 Task: Send an email with the signature Danielle Scott with the subject Thank you for a cover letter and the message I noticed that there were some discrepancies in the financial statement. Could you please clarify these for me? from softage.10@softage.net to softage.3@softage.net and softage.4@softage.net
Action: Mouse moved to (123, 112)
Screenshot: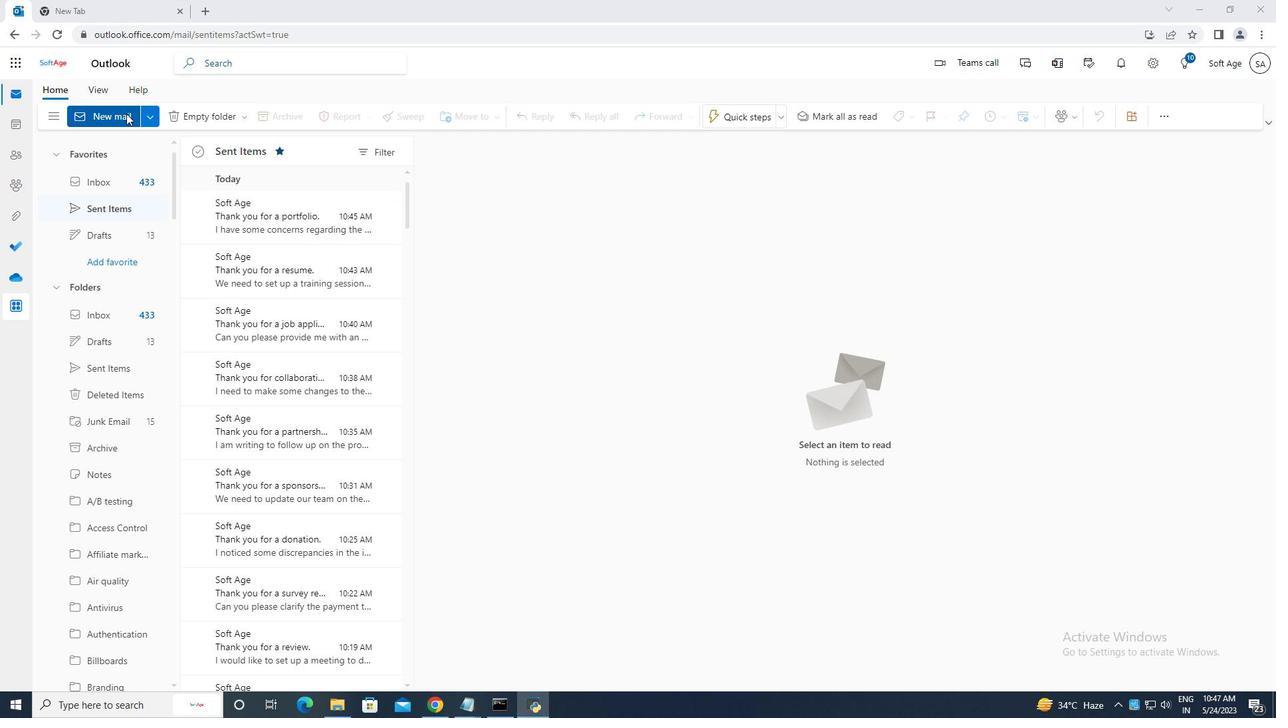 
Action: Mouse pressed left at (123, 112)
Screenshot: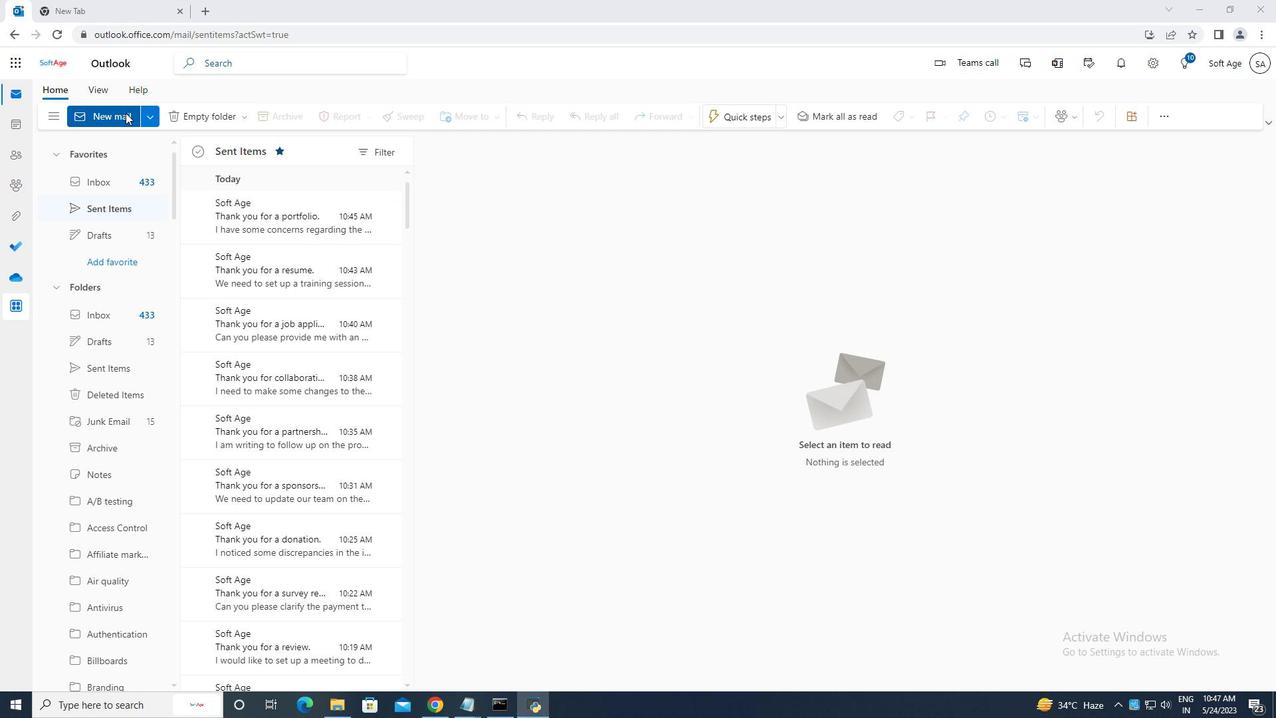 
Action: Mouse moved to (851, 119)
Screenshot: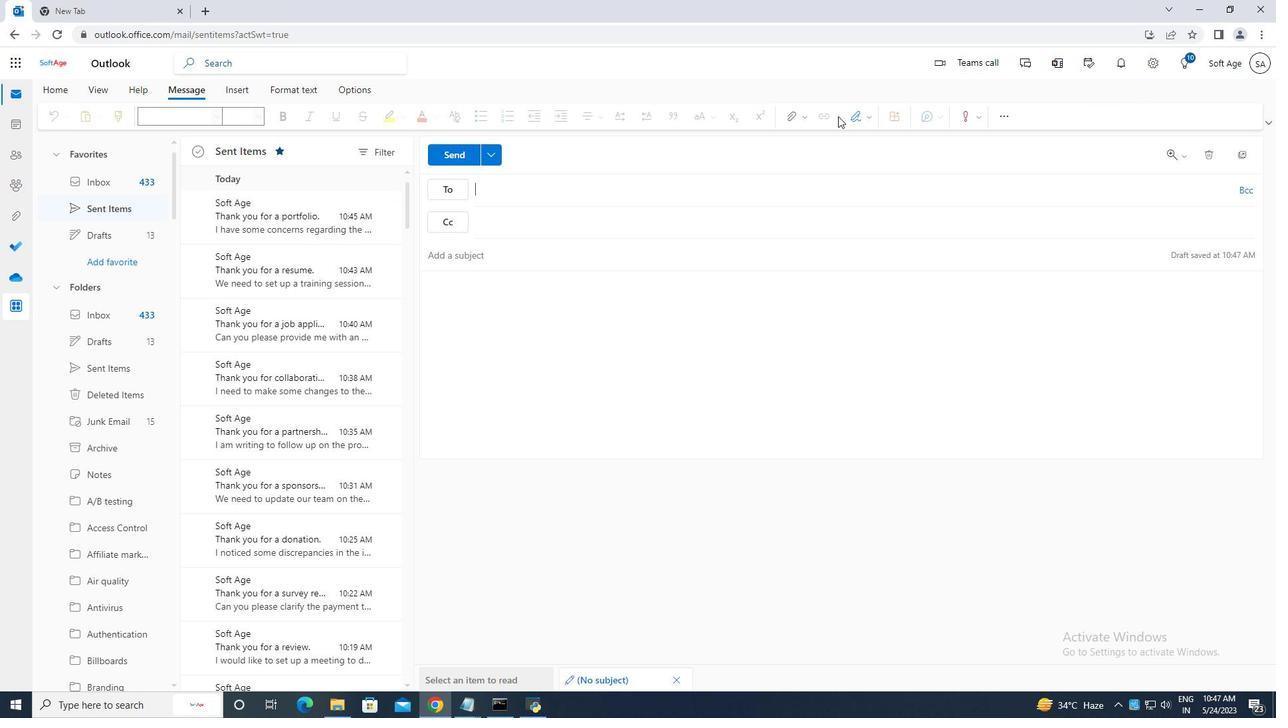
Action: Mouse pressed left at (851, 119)
Screenshot: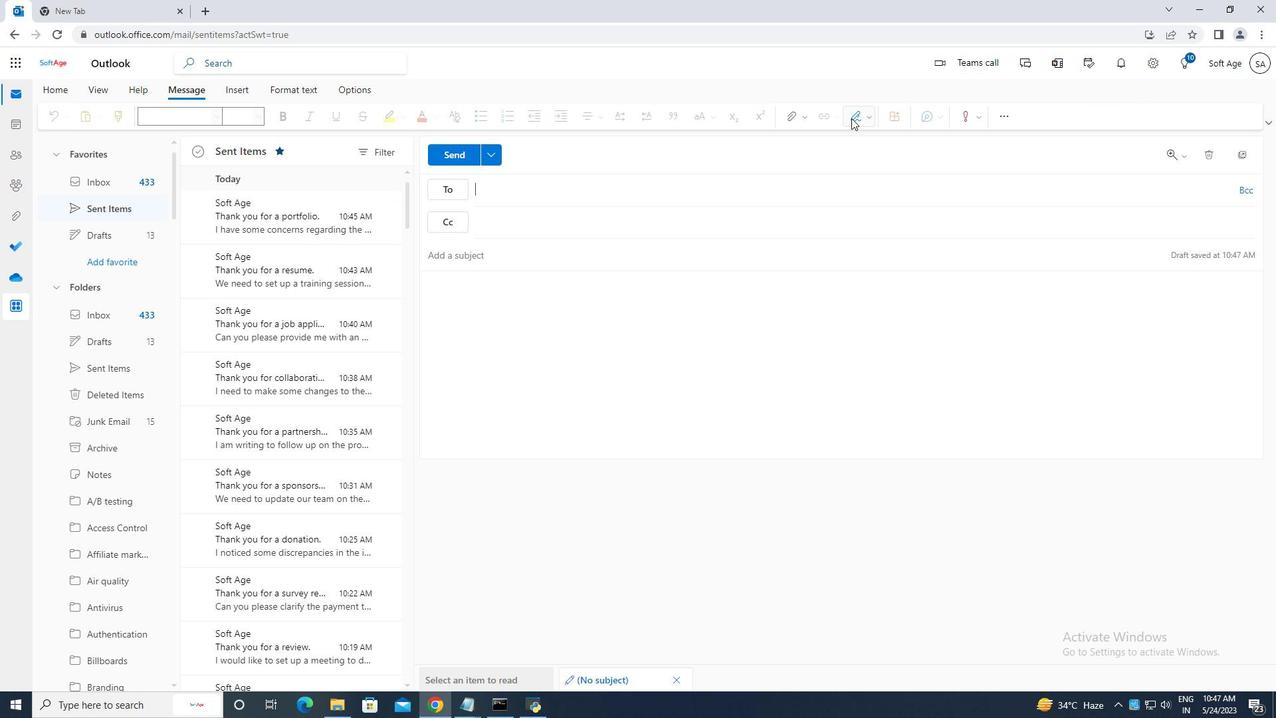 
Action: Mouse moved to (845, 172)
Screenshot: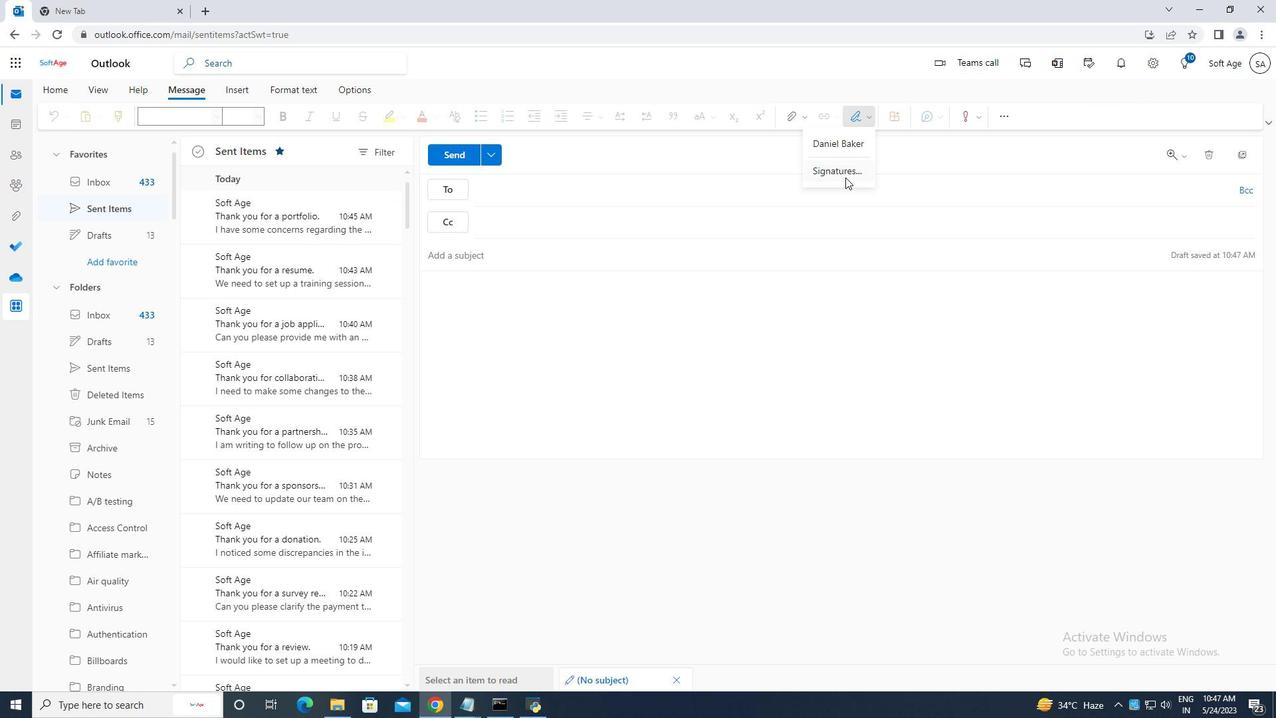
Action: Mouse pressed left at (845, 172)
Screenshot: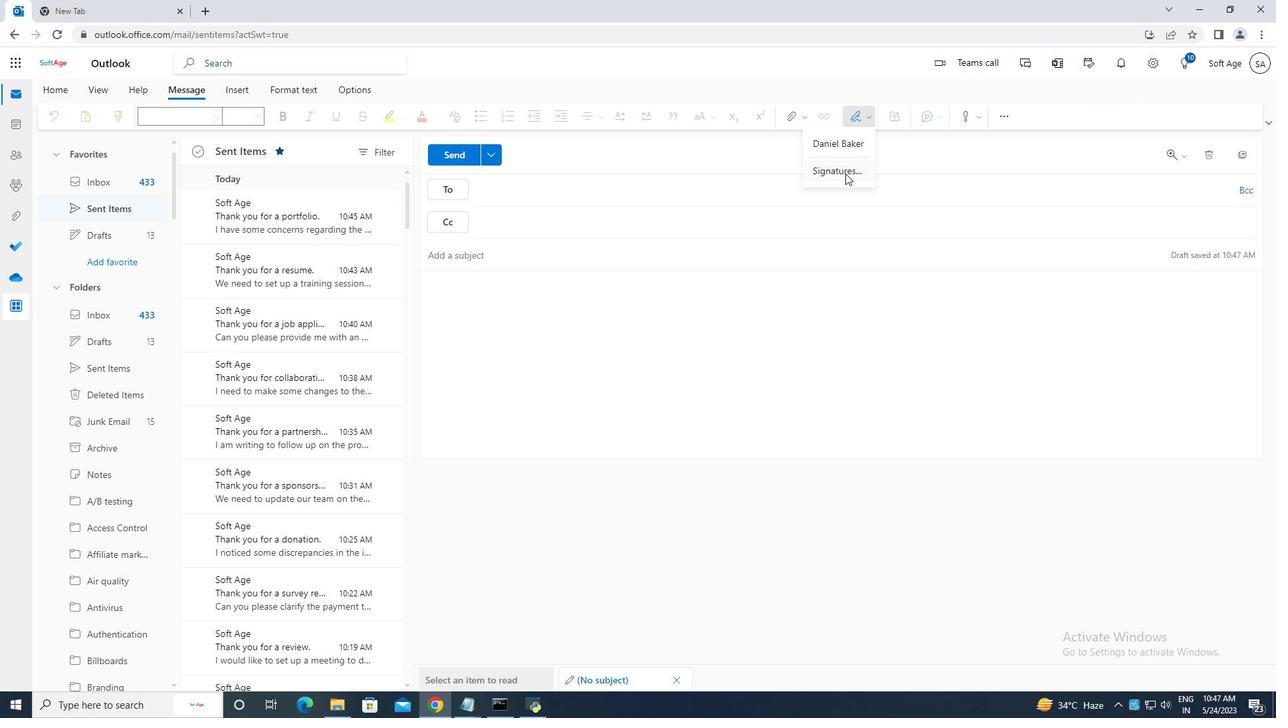 
Action: Mouse moved to (910, 223)
Screenshot: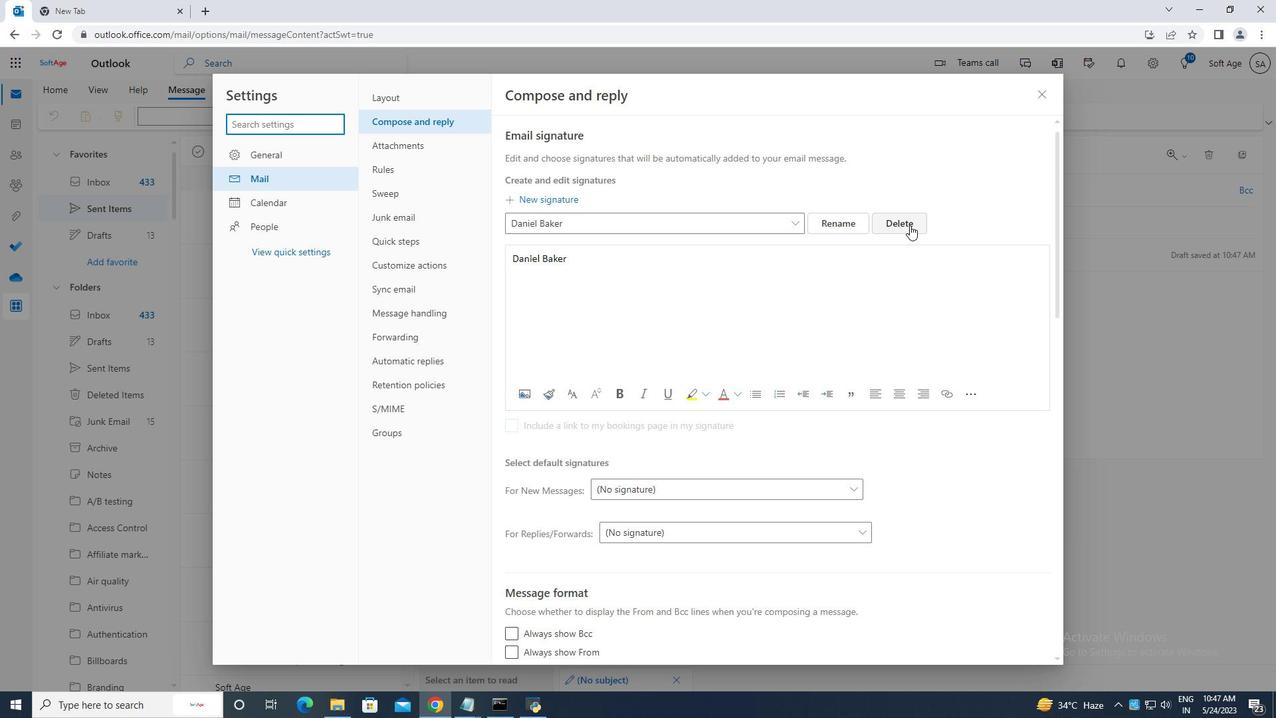 
Action: Mouse pressed left at (910, 223)
Screenshot: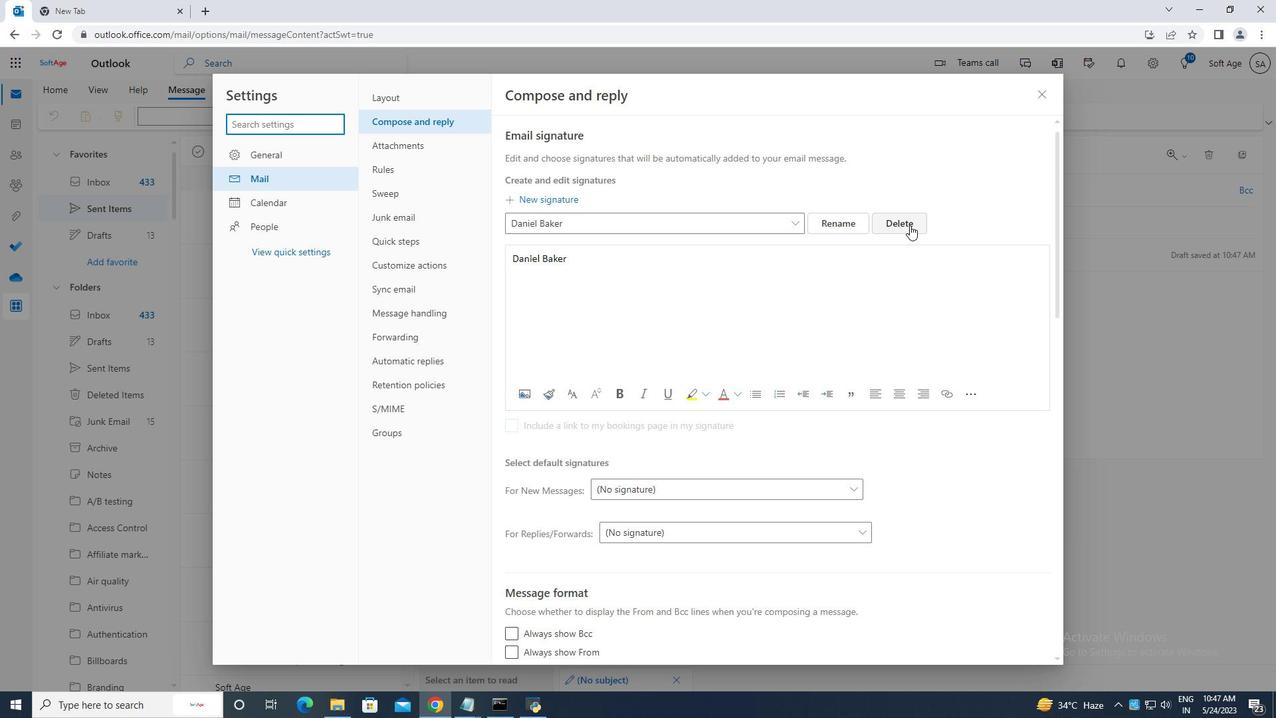 
Action: Mouse moved to (596, 216)
Screenshot: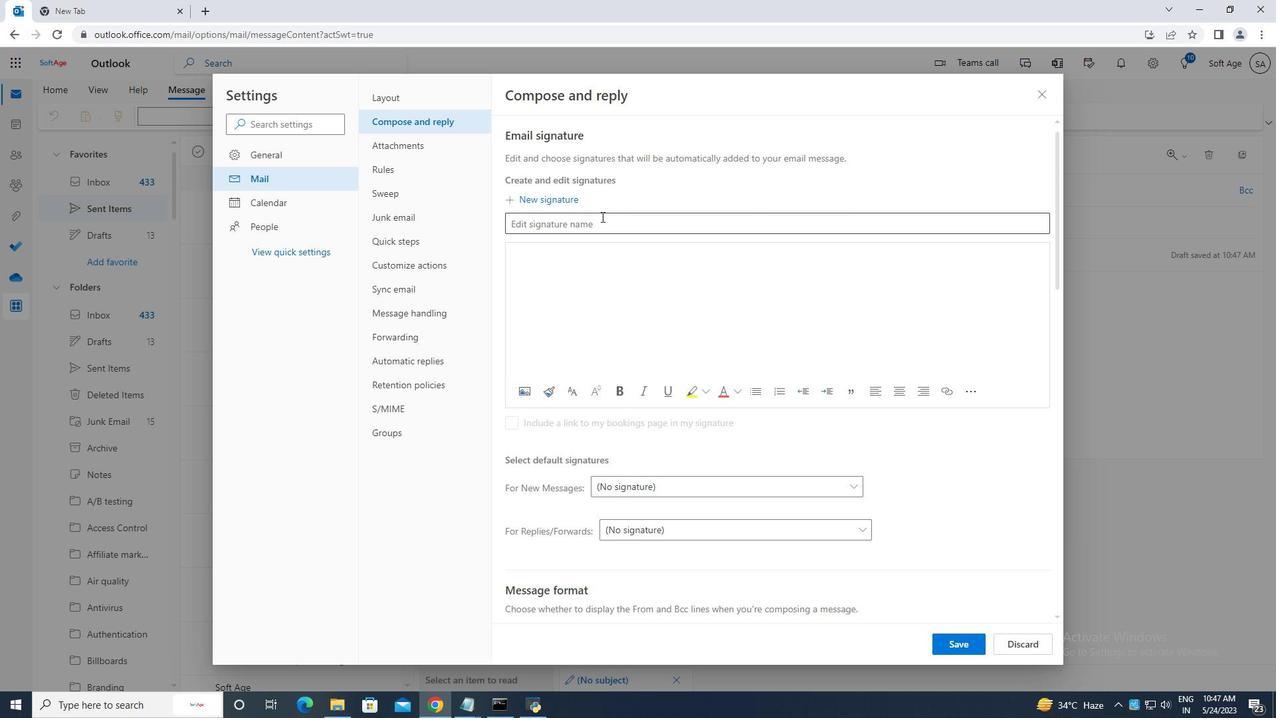 
Action: Mouse pressed left at (596, 216)
Screenshot: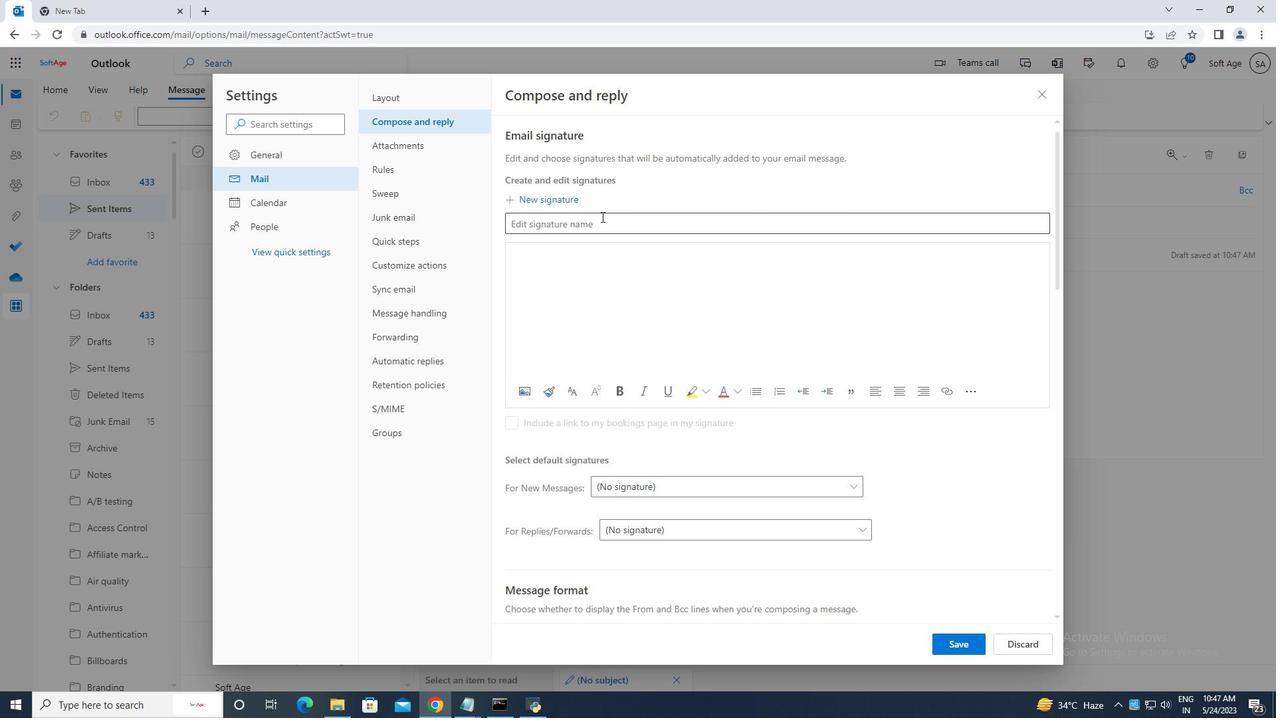 
Action: Key pressed <Key.caps_lock>D<Key.caps_lock>anielle<Key.space><Key.caps_lock>S<Key.caps_lock>cott
Screenshot: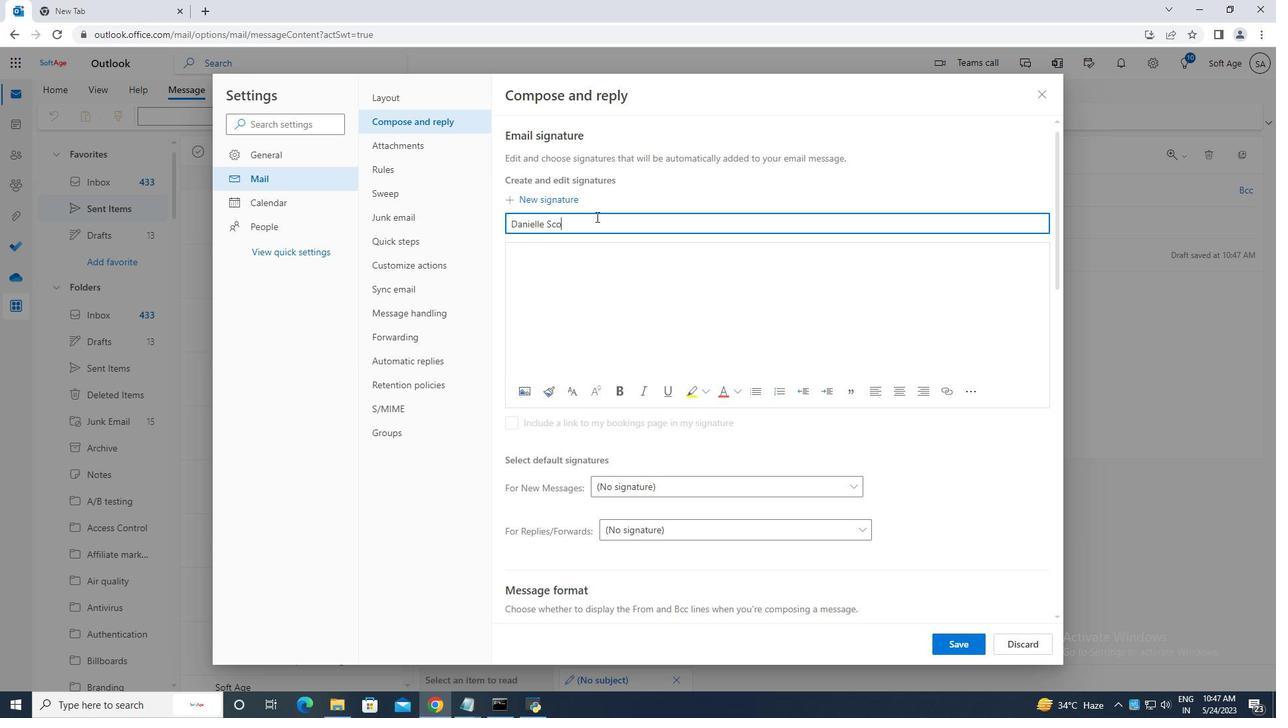 
Action: Mouse moved to (533, 266)
Screenshot: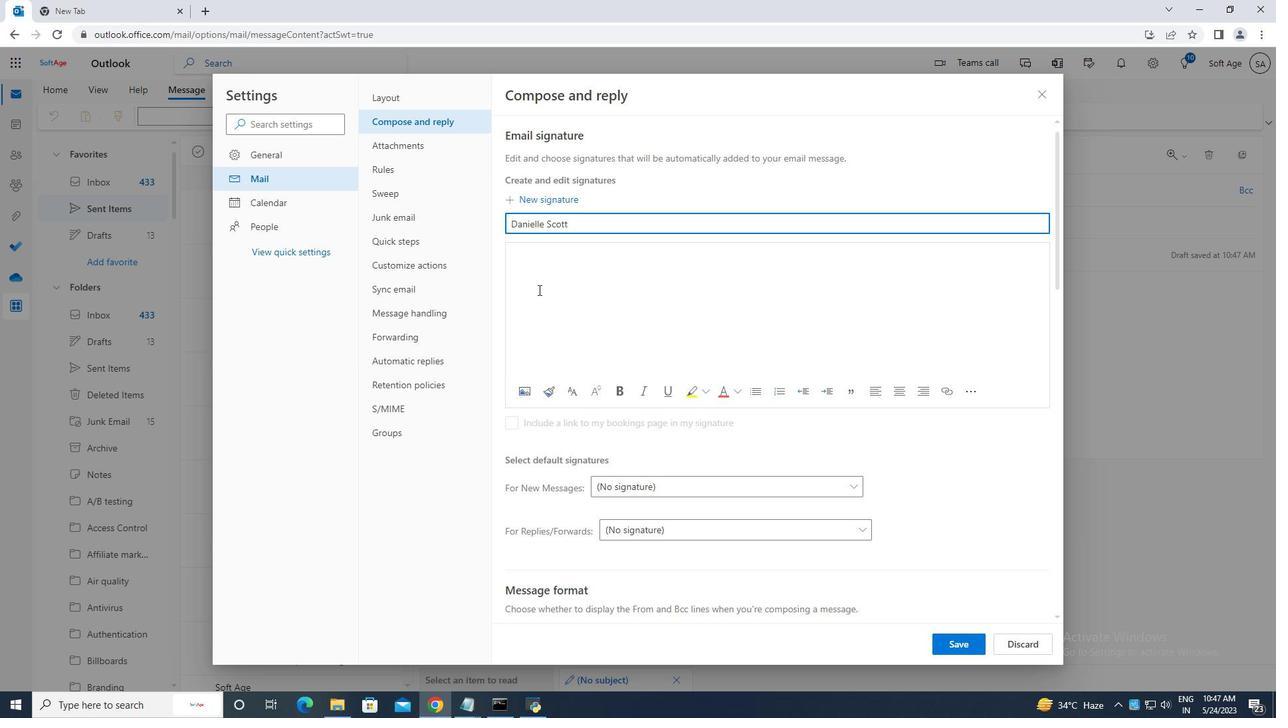
Action: Mouse pressed left at (533, 266)
Screenshot: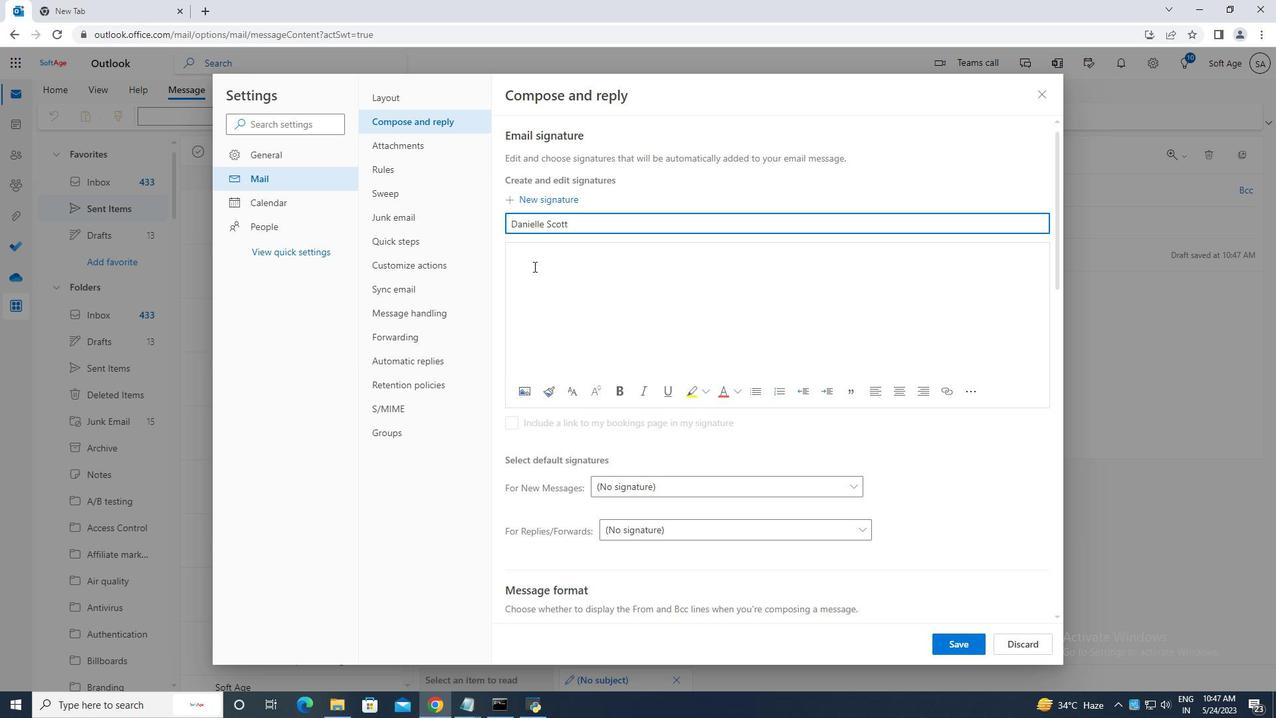 
Action: Key pressed <Key.caps_lock>D<Key.caps_lock>anielle<Key.space><Key.caps_lock>S<Key.caps_lock>cott
Screenshot: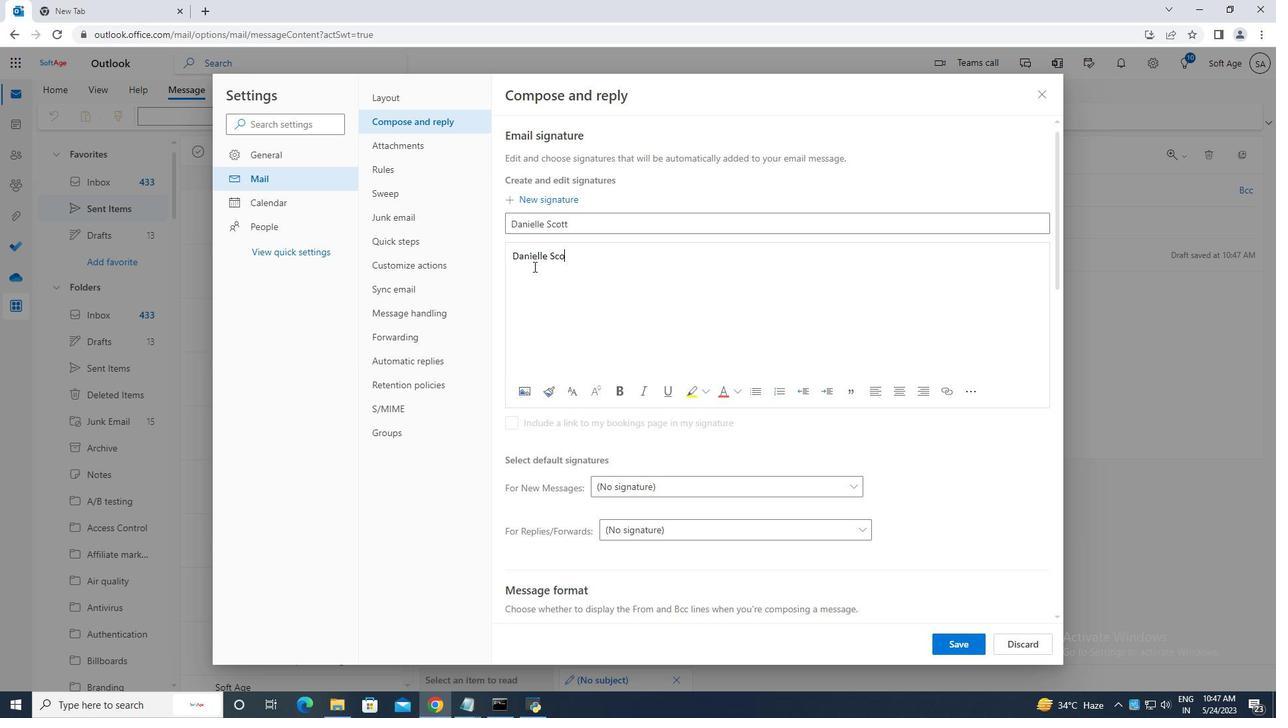 
Action: Mouse moved to (969, 641)
Screenshot: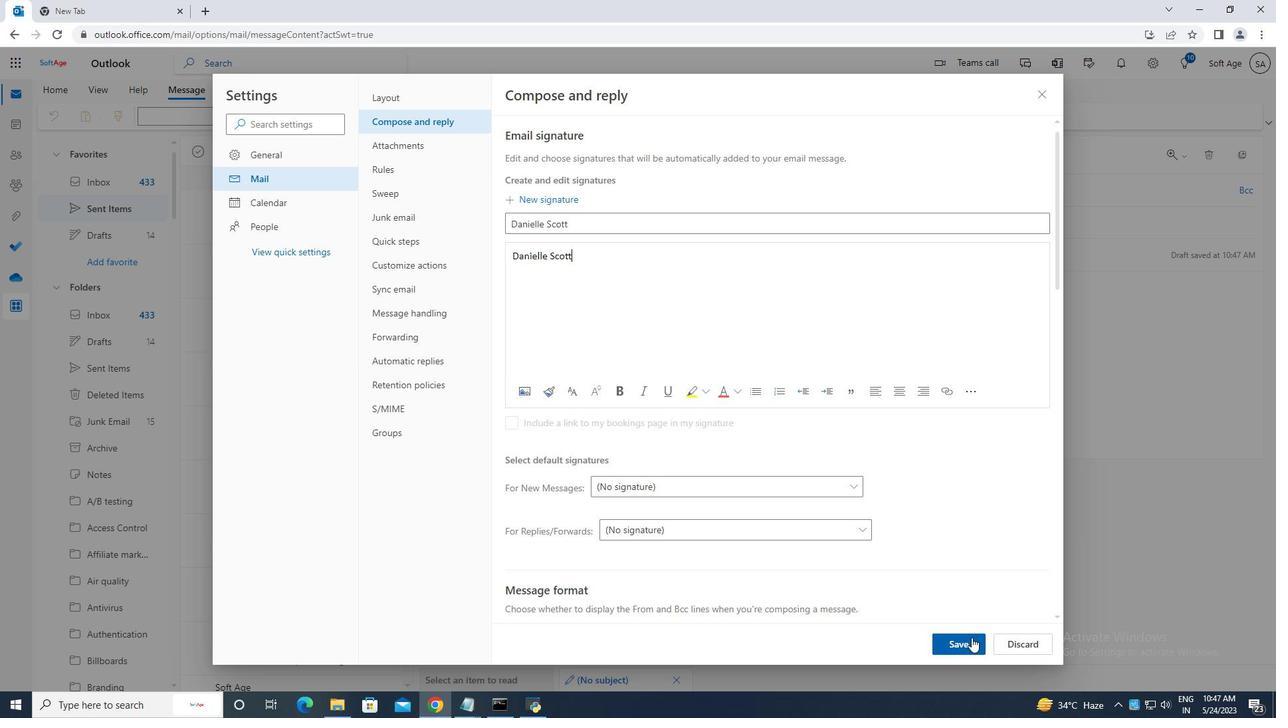 
Action: Mouse pressed left at (969, 641)
Screenshot: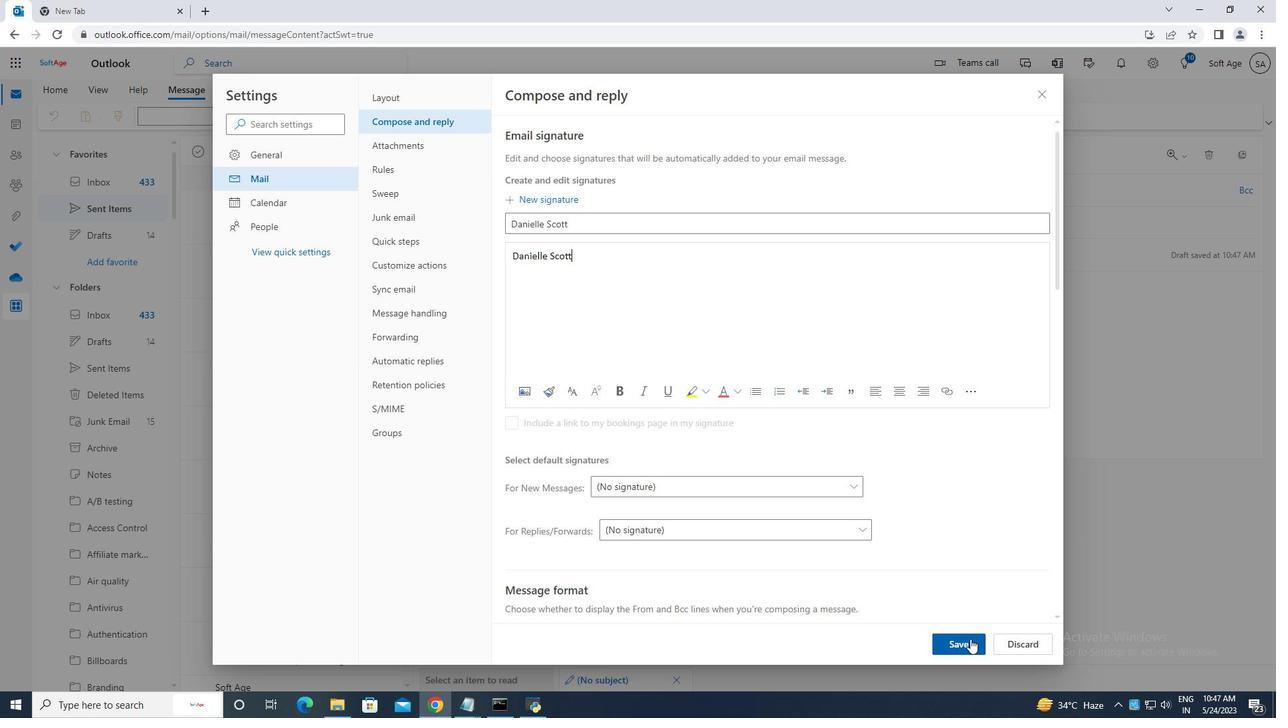 
Action: Mouse moved to (1039, 97)
Screenshot: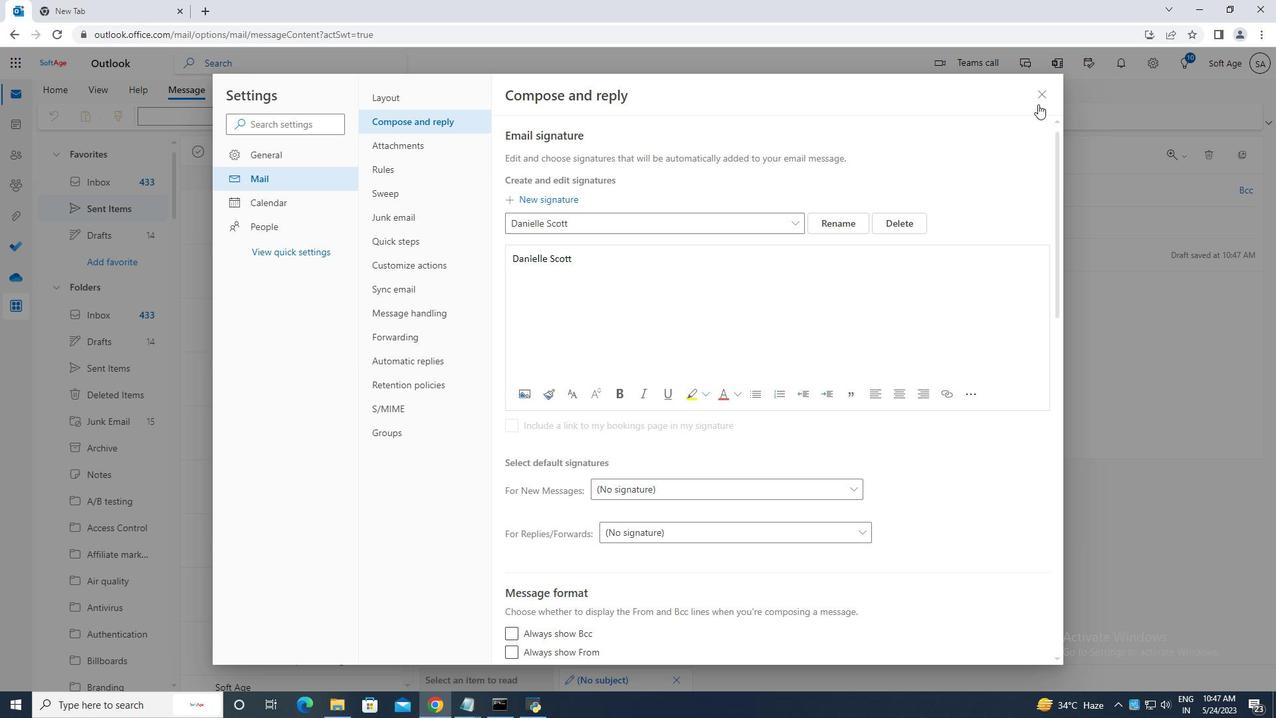 
Action: Mouse pressed left at (1039, 97)
Screenshot: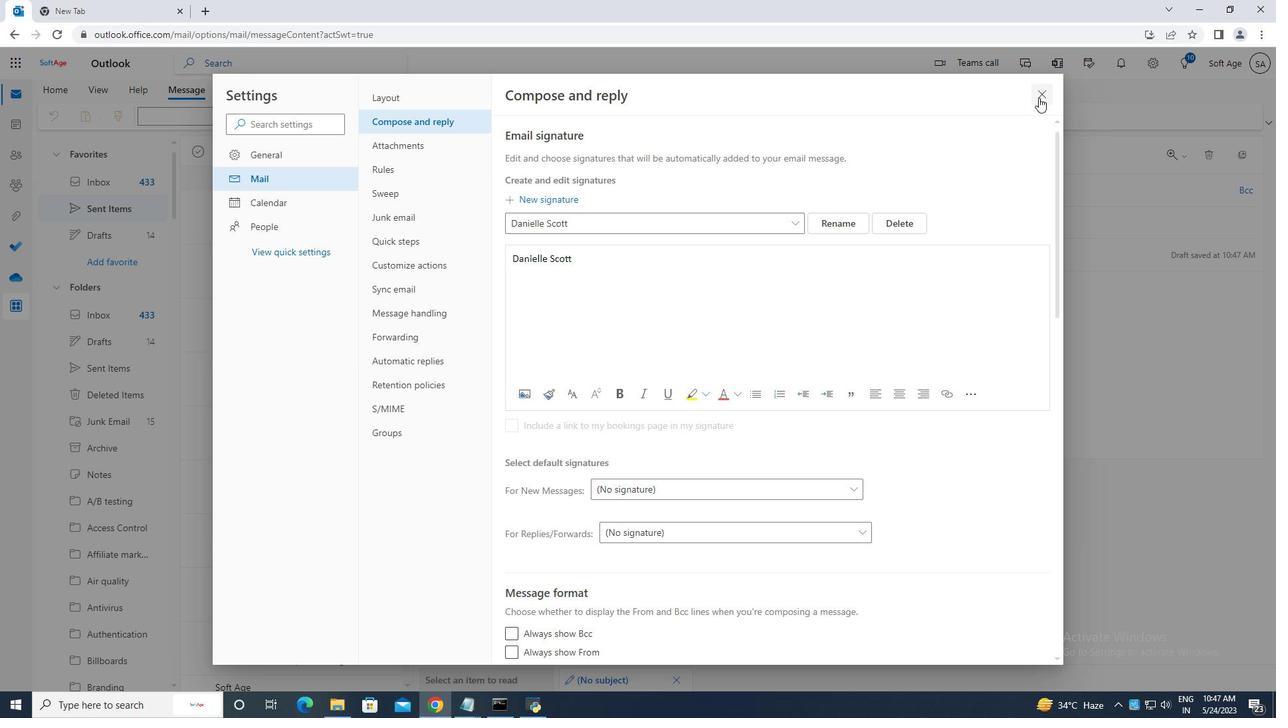 
Action: Mouse moved to (853, 115)
Screenshot: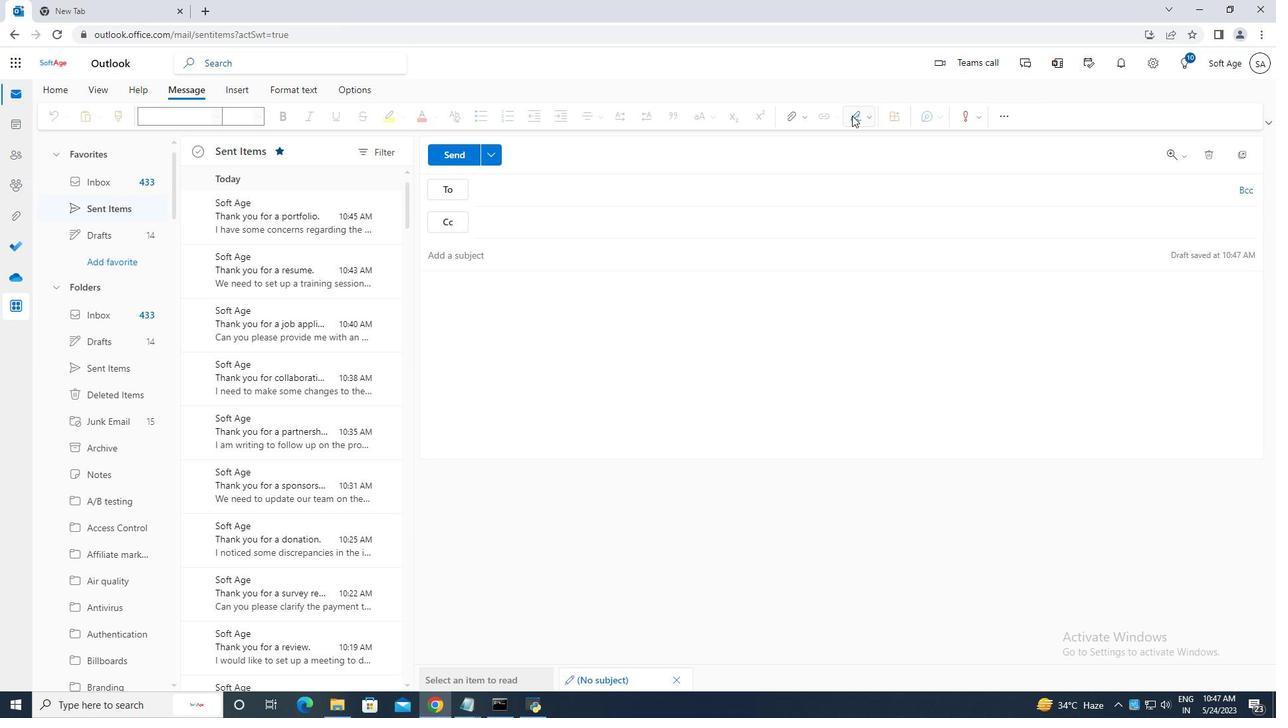 
Action: Mouse pressed left at (853, 115)
Screenshot: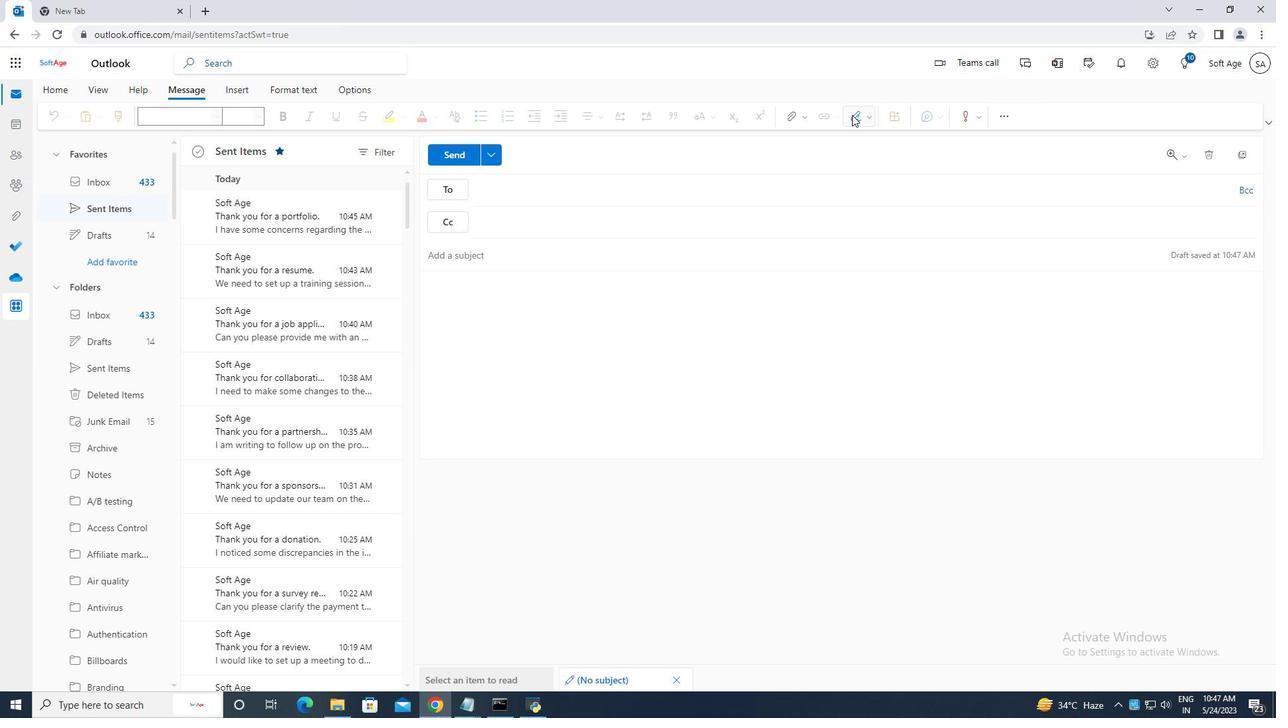 
Action: Mouse moved to (843, 140)
Screenshot: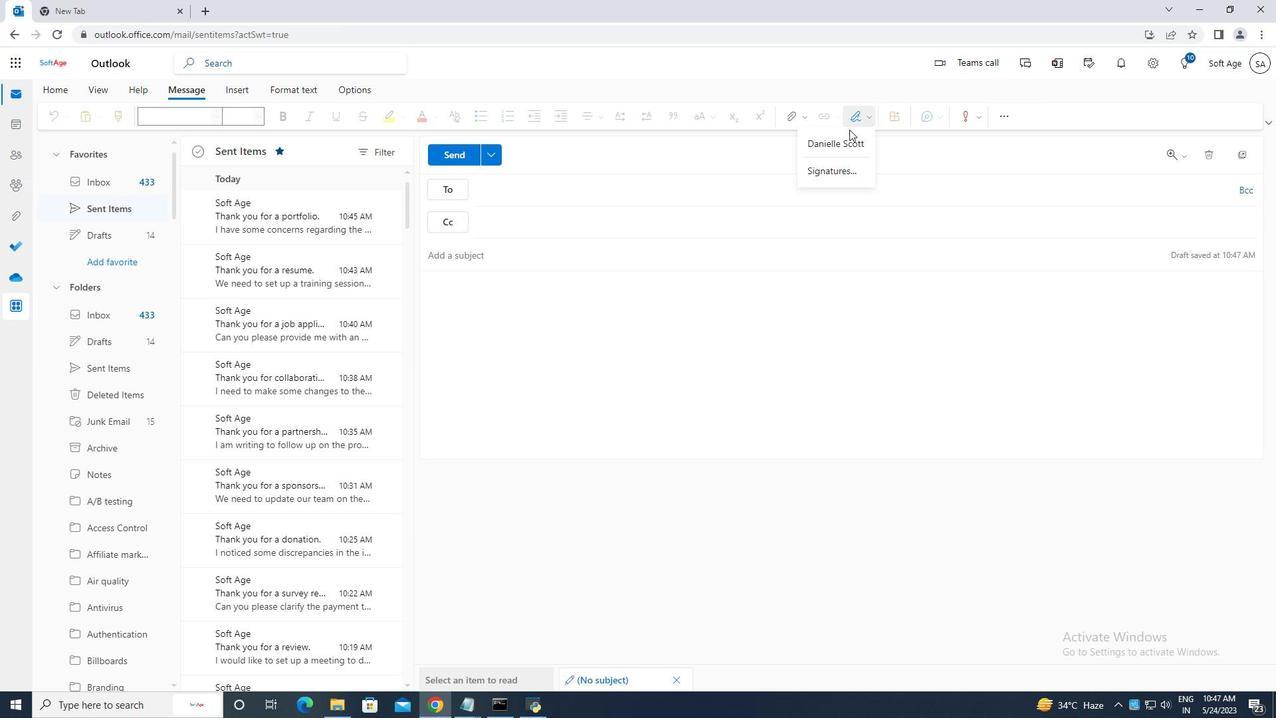 
Action: Mouse pressed left at (843, 140)
Screenshot: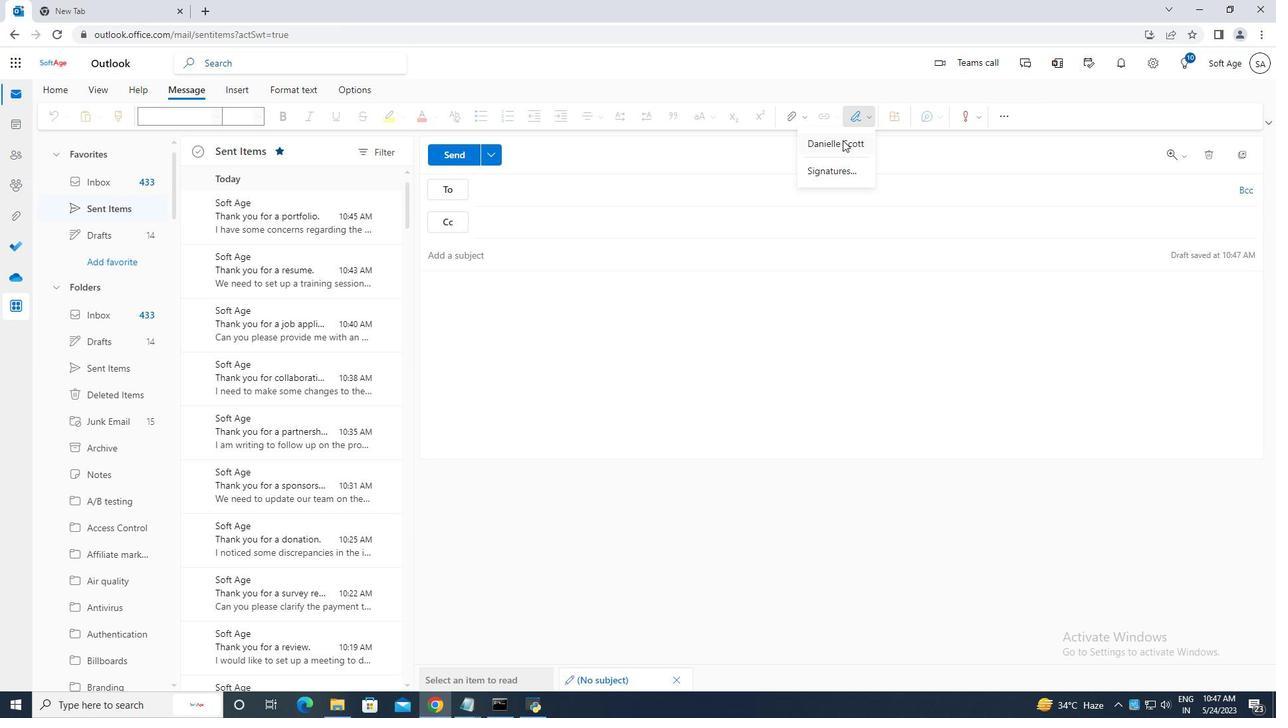
Action: Mouse moved to (491, 254)
Screenshot: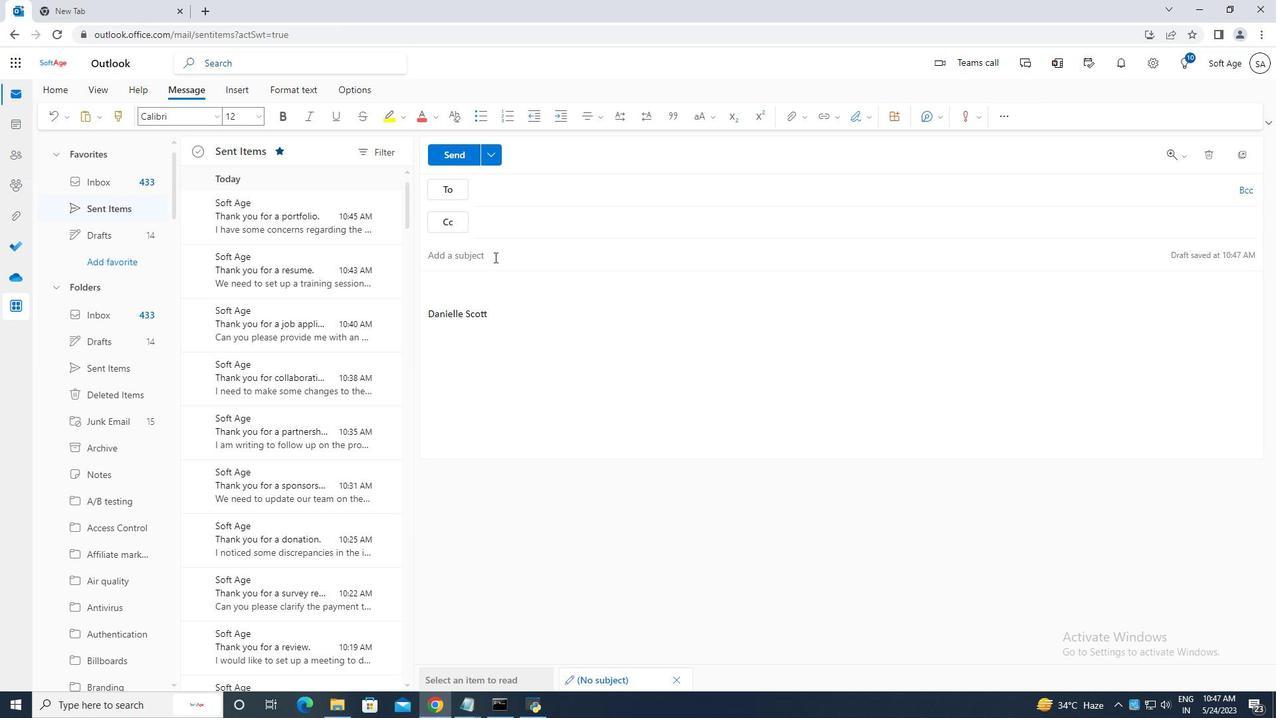 
Action: Mouse pressed left at (491, 254)
Screenshot: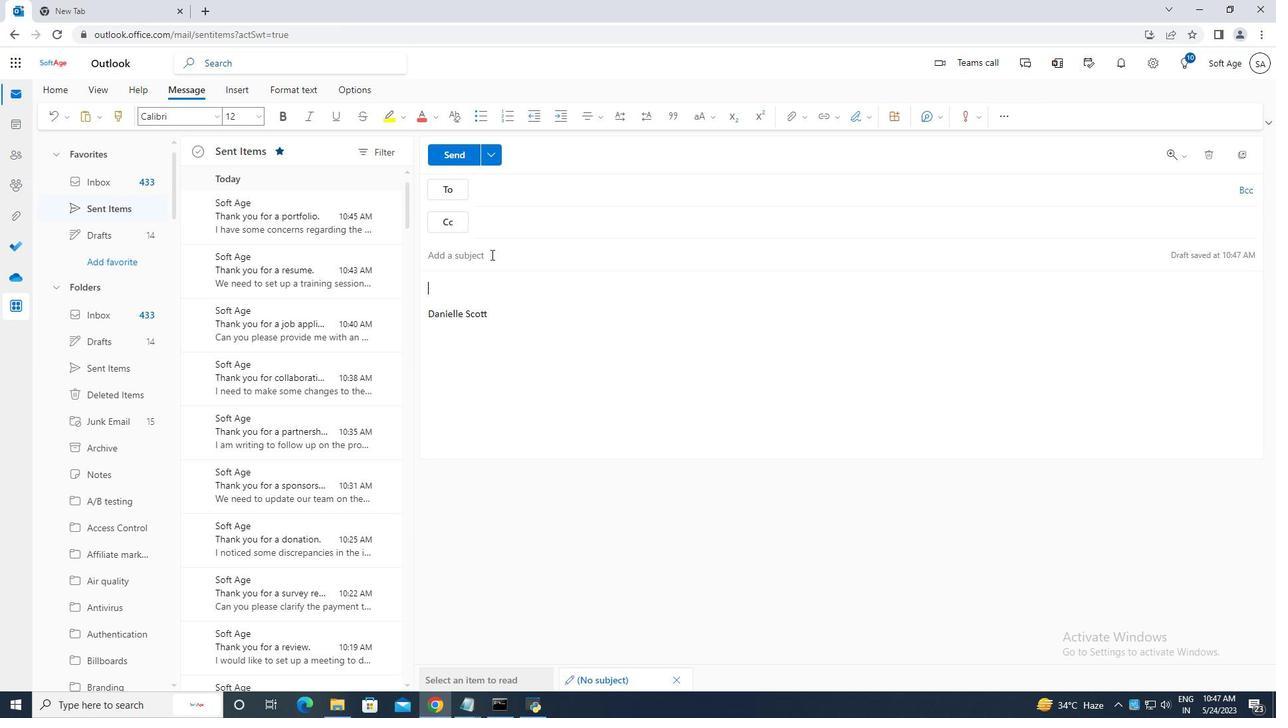
Action: Key pressed <Key.caps_lock>T<Key.caps_lock>hank<Key.space>you<Key.space>for<Key.space>a<Key.space>cover<Key.space>lettrt<Key.backspace>r<Key.space><Key.backspace><Key.backspace><Key.backspace>er<Key.space><Key.backspace>.
Screenshot: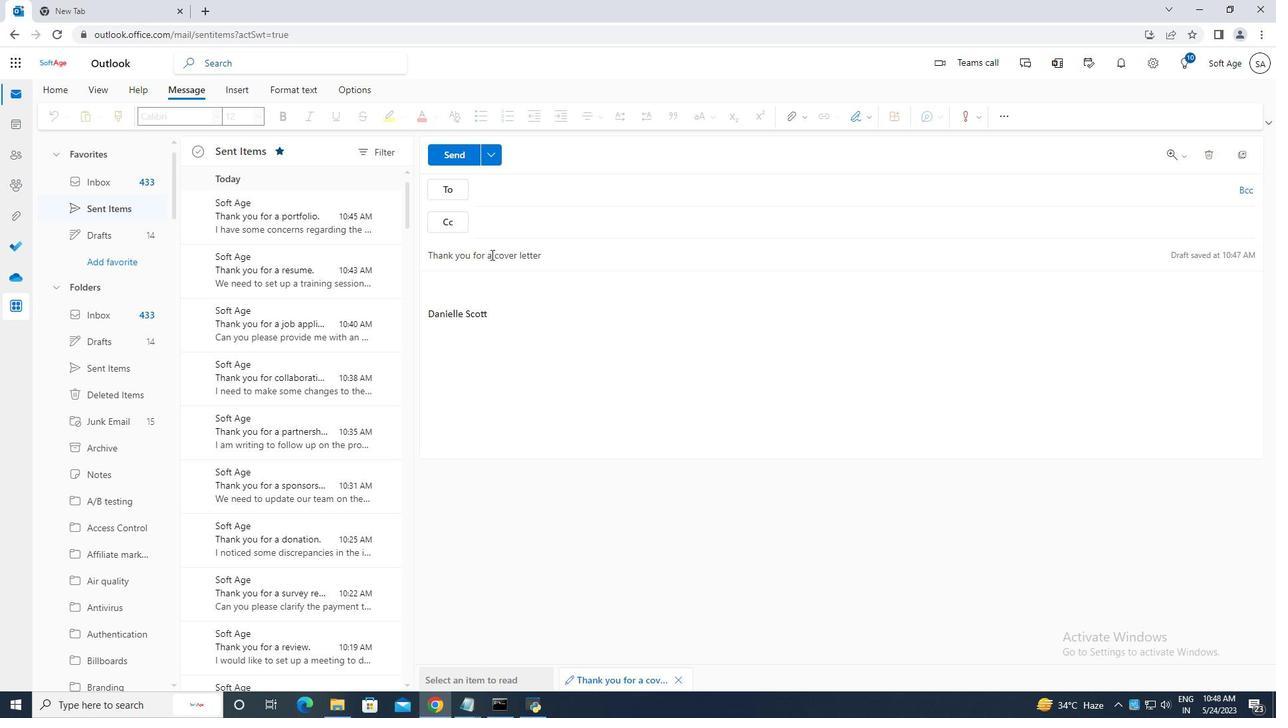 
Action: Mouse moved to (464, 277)
Screenshot: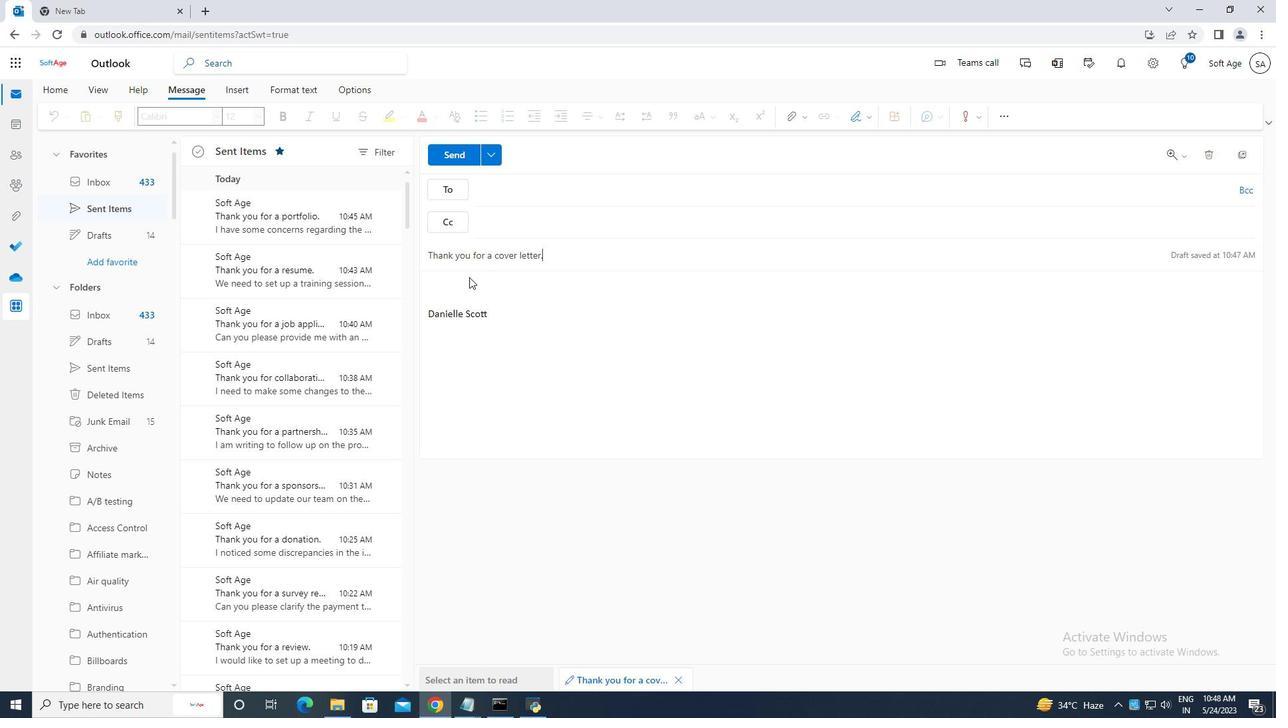 
Action: Mouse pressed left at (464, 277)
Screenshot: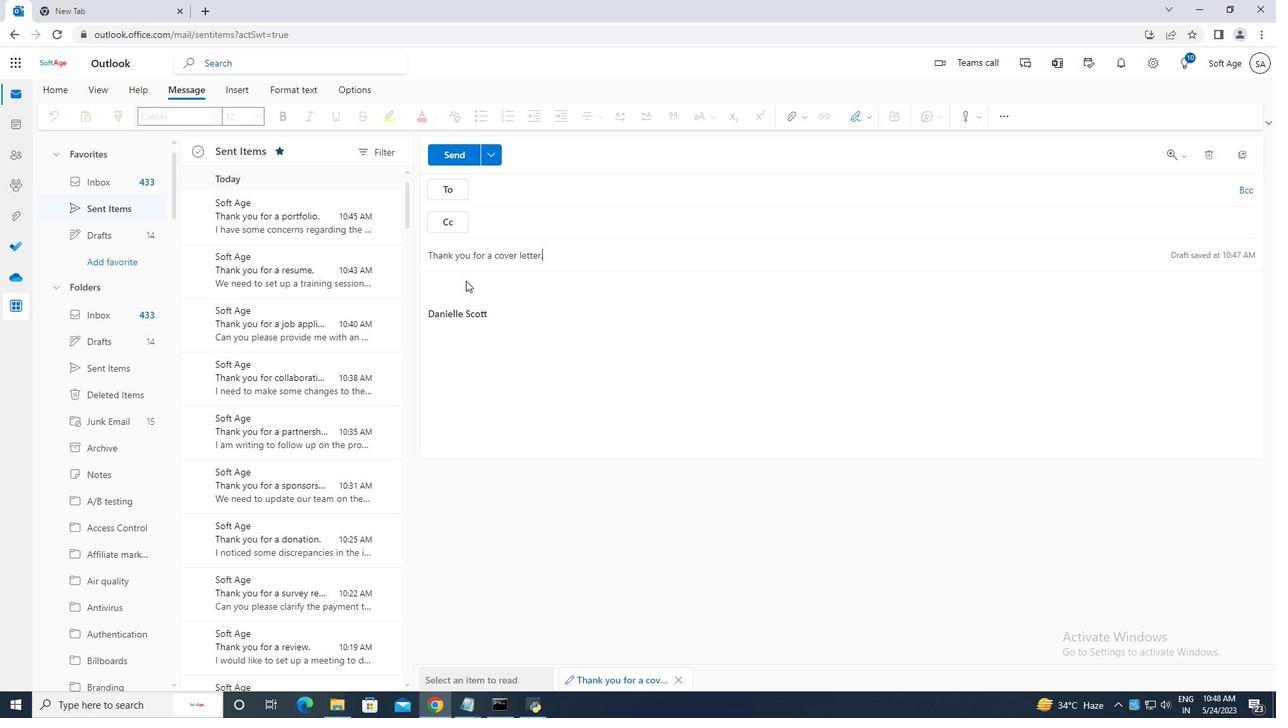 
Action: Mouse moved to (426, 277)
Screenshot: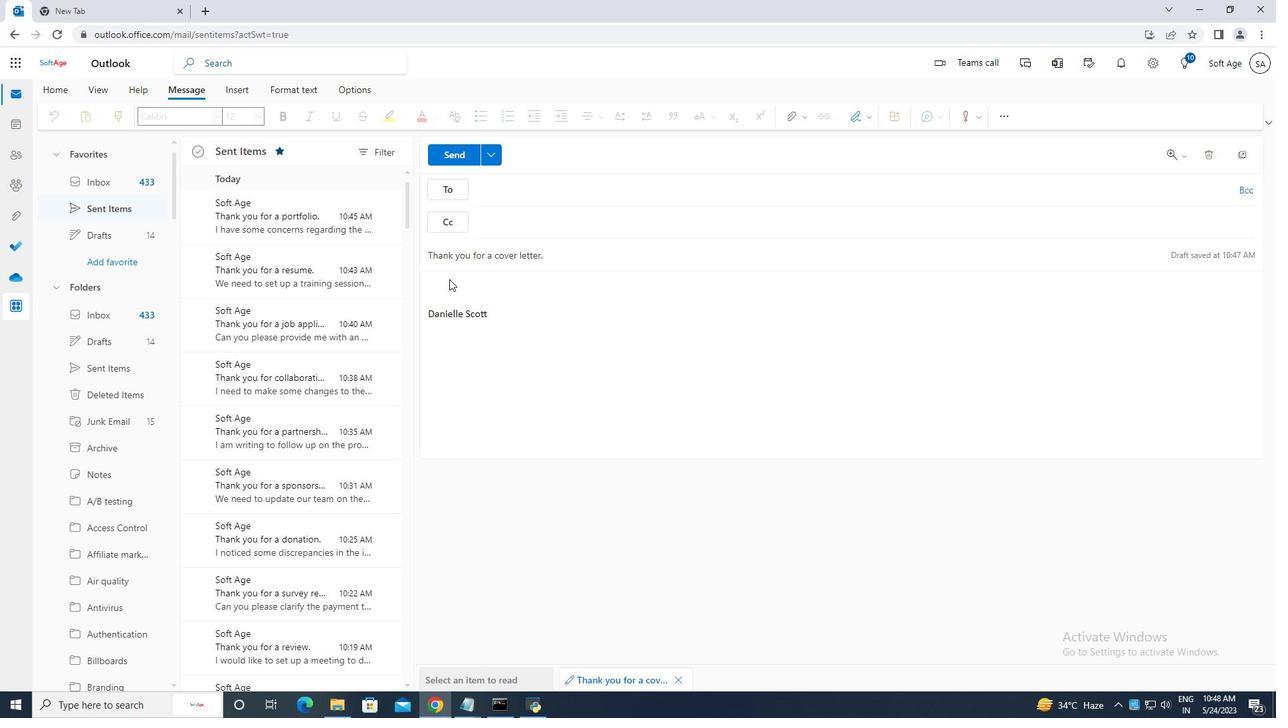 
Action: Mouse pressed left at (426, 277)
Screenshot: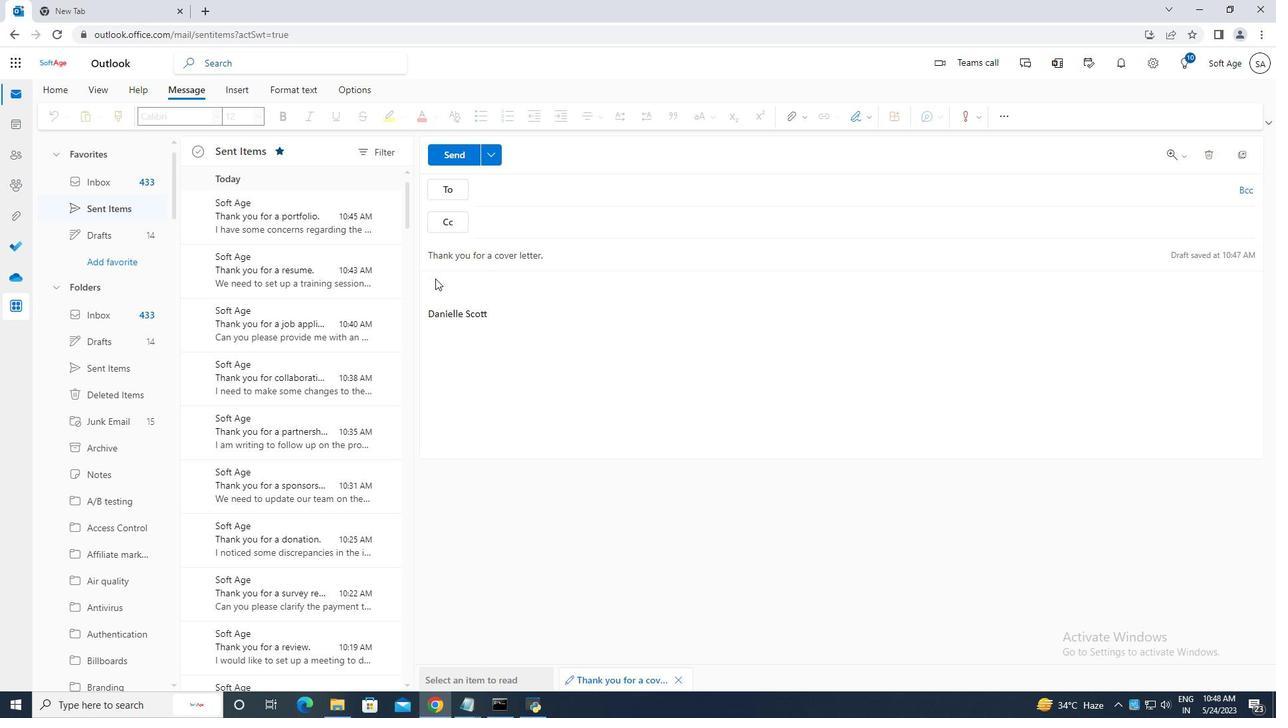 
Action: Mouse moved to (440, 285)
Screenshot: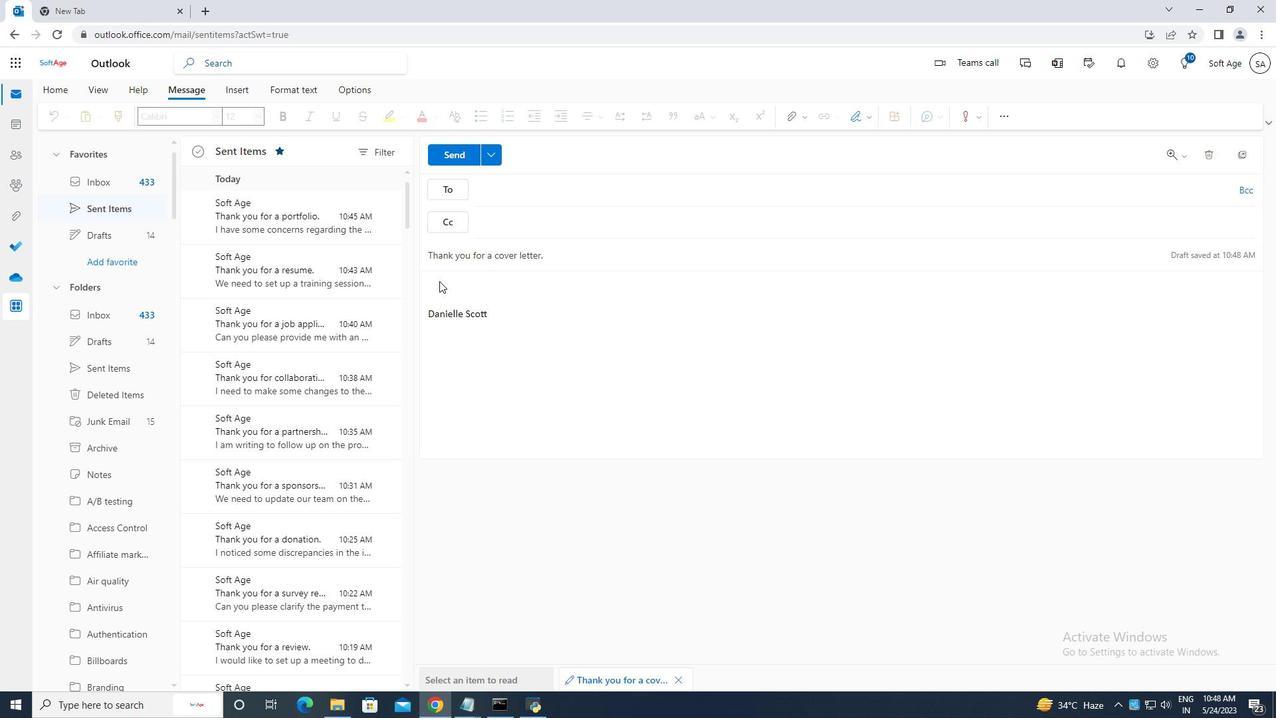 
Action: Mouse pressed left at (440, 285)
Screenshot: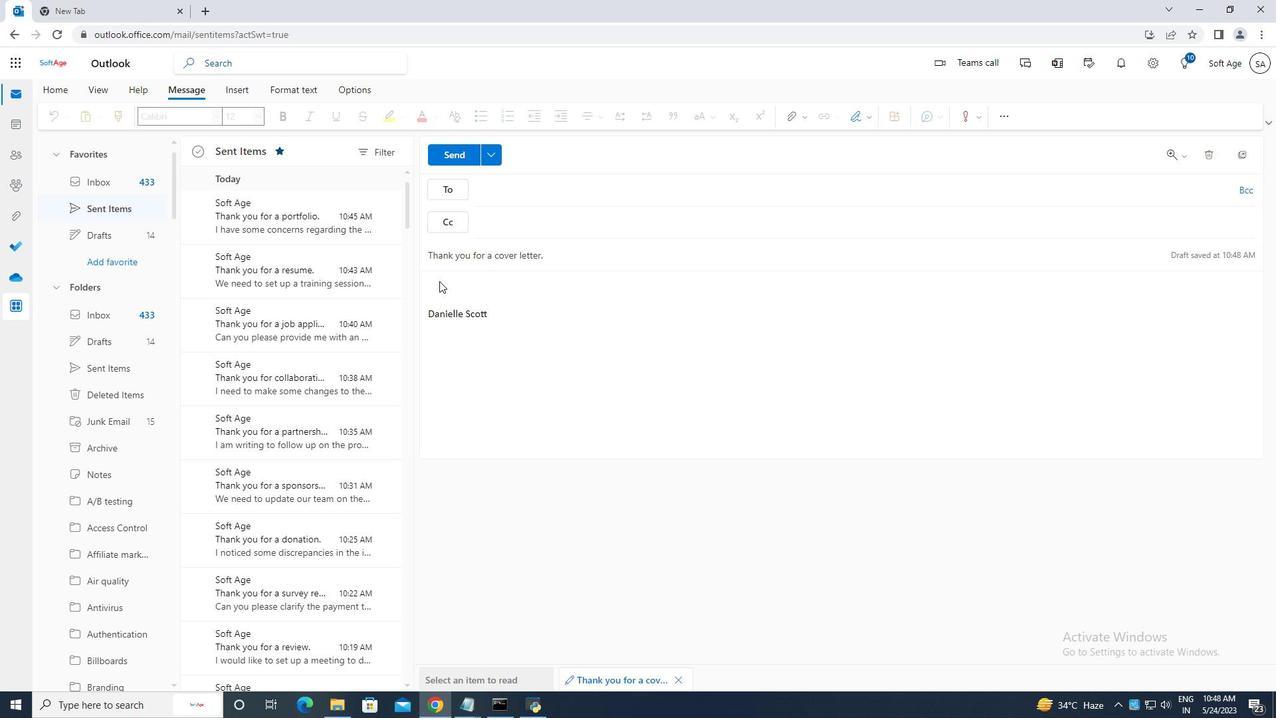 
Action: Key pressed <Key.caps_lock>I<Key.caps_lock><Key.space>noticed<Key.space>that<Key.space>there<Key.space>were<Key.space>some<Key.space>discreo<Key.backspace>pancies<Key.space>in<Key.space>the<Key.space>financil<Key.space>statement.
Screenshot: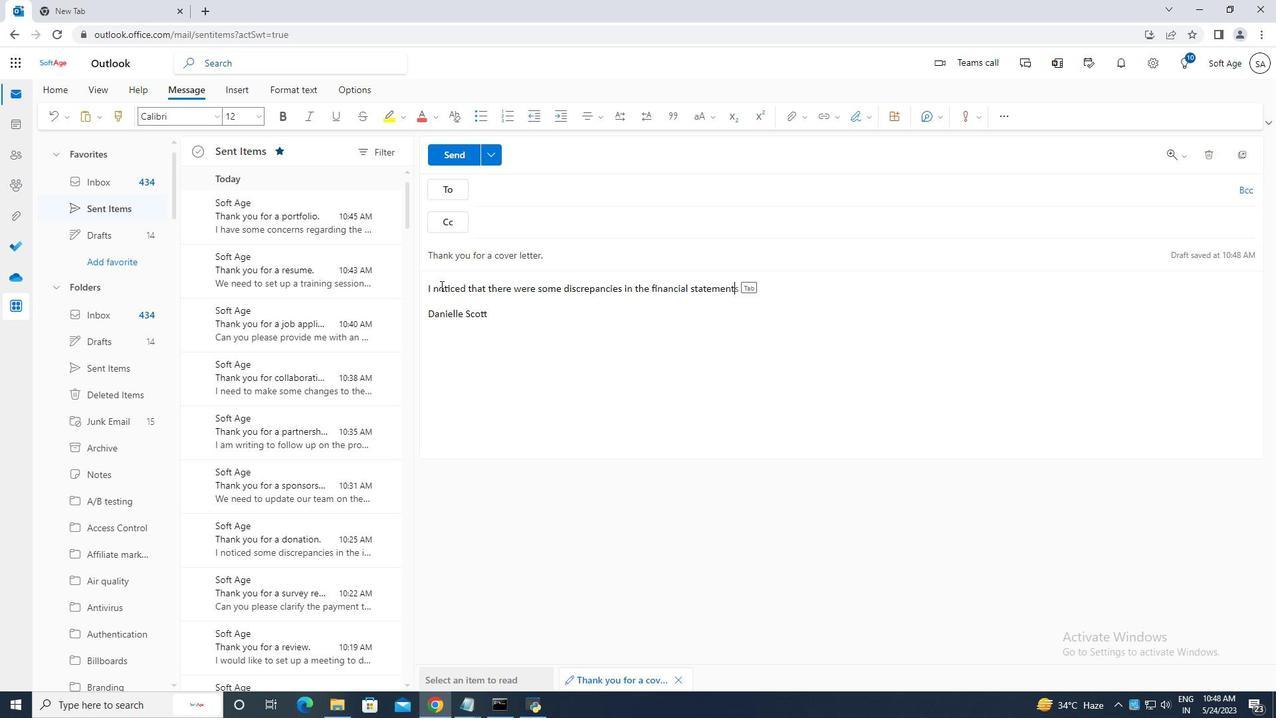 
Action: Mouse moved to (605, 273)
Screenshot: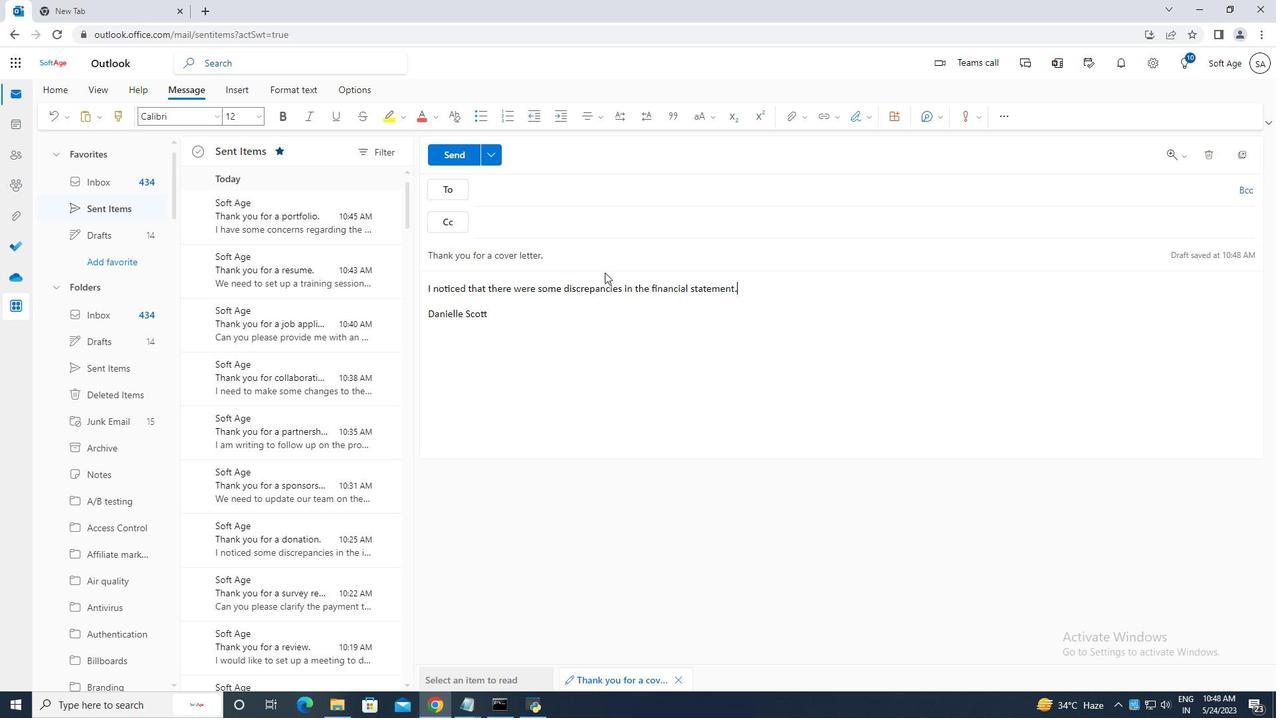 
Action: Key pressed <Key.space><Key.caps_lock>C<Key.caps_lock>ould<Key.space>you<Key.space>please<Key.space>clarify<Key.space>these<Key.space>for<Key.space>me.
Screenshot: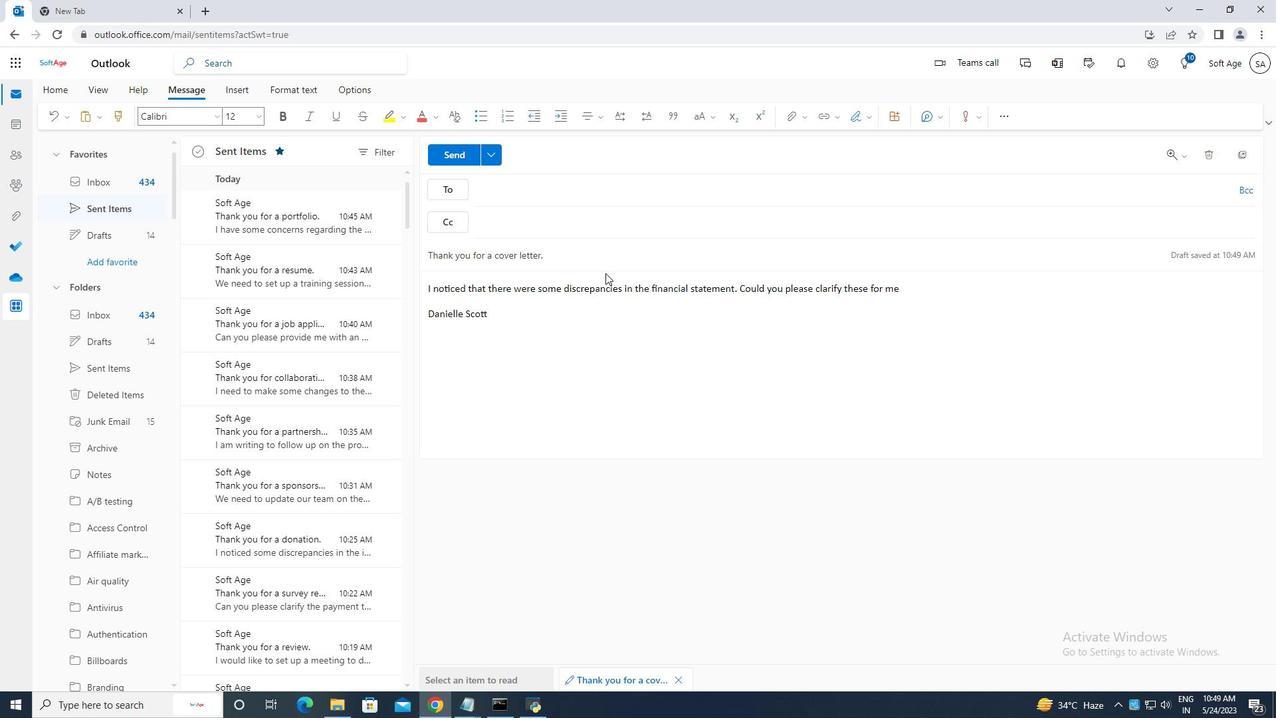 
Action: Mouse moved to (616, 192)
Screenshot: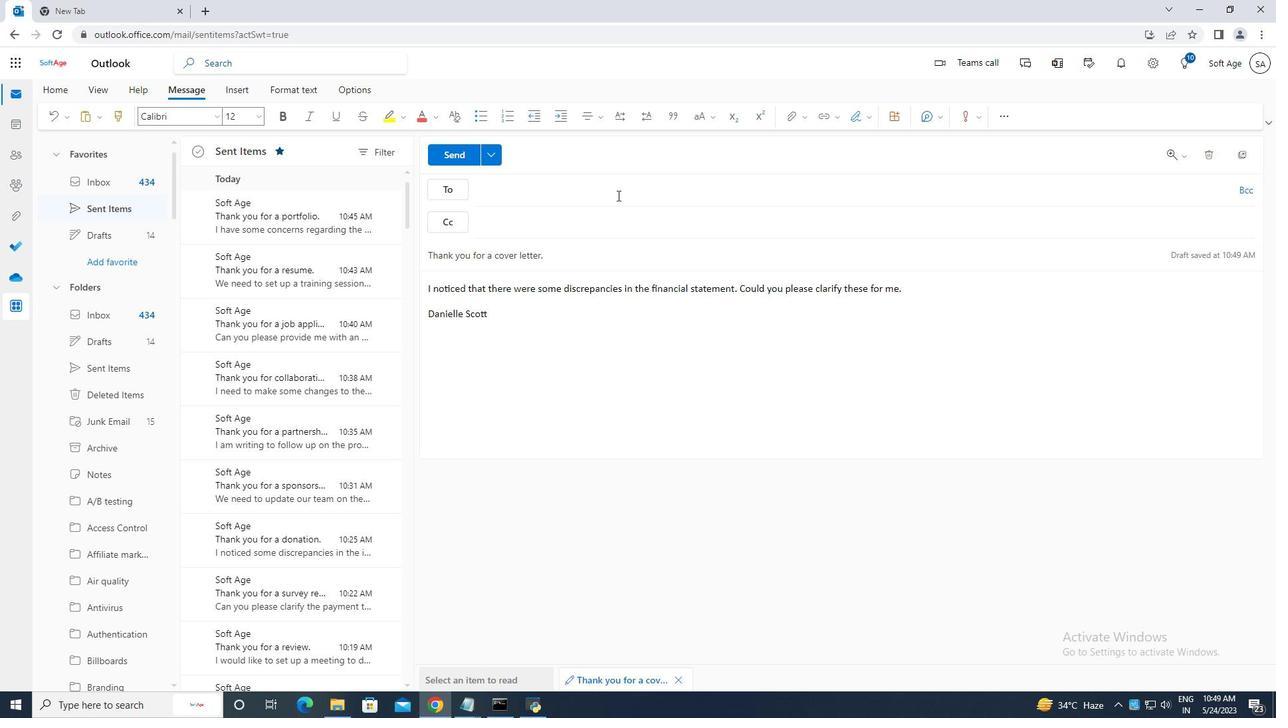 
Action: Mouse pressed left at (616, 192)
Screenshot: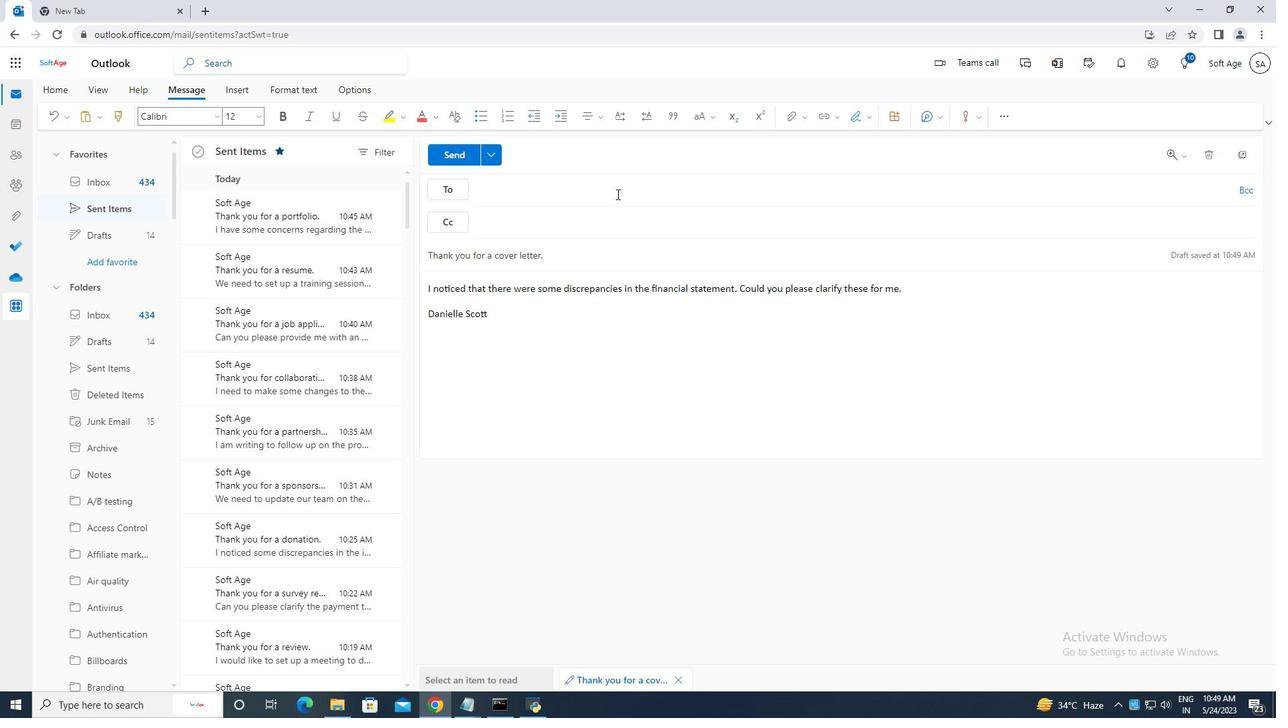 
Action: Key pressed softage.3<Key.shift>@
Screenshot: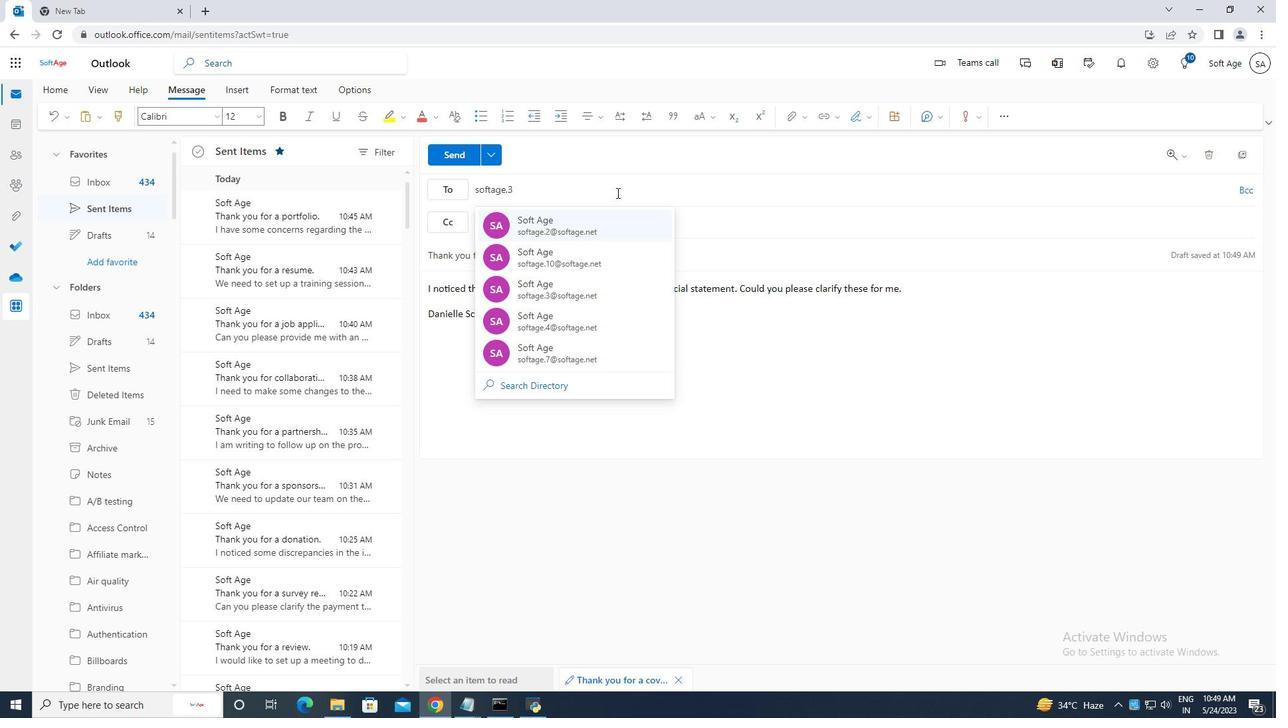 
Action: Mouse moved to (630, 223)
Screenshot: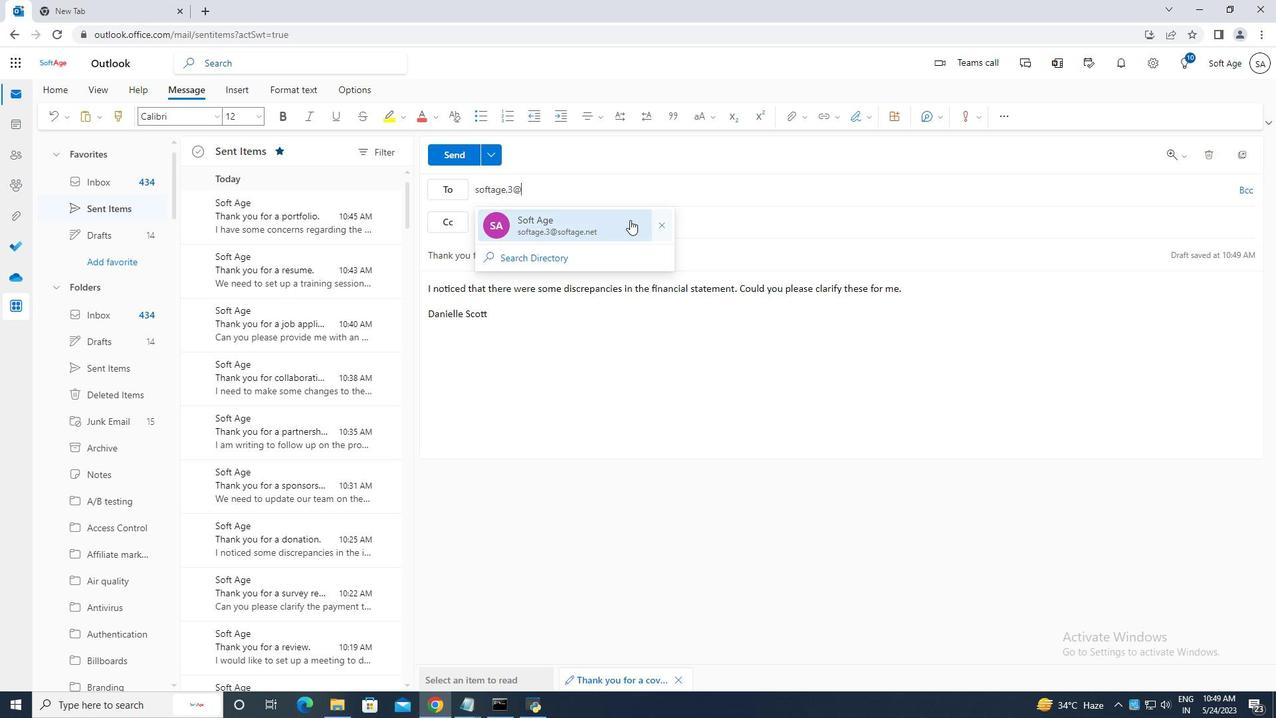 
Action: Mouse pressed left at (630, 223)
Screenshot: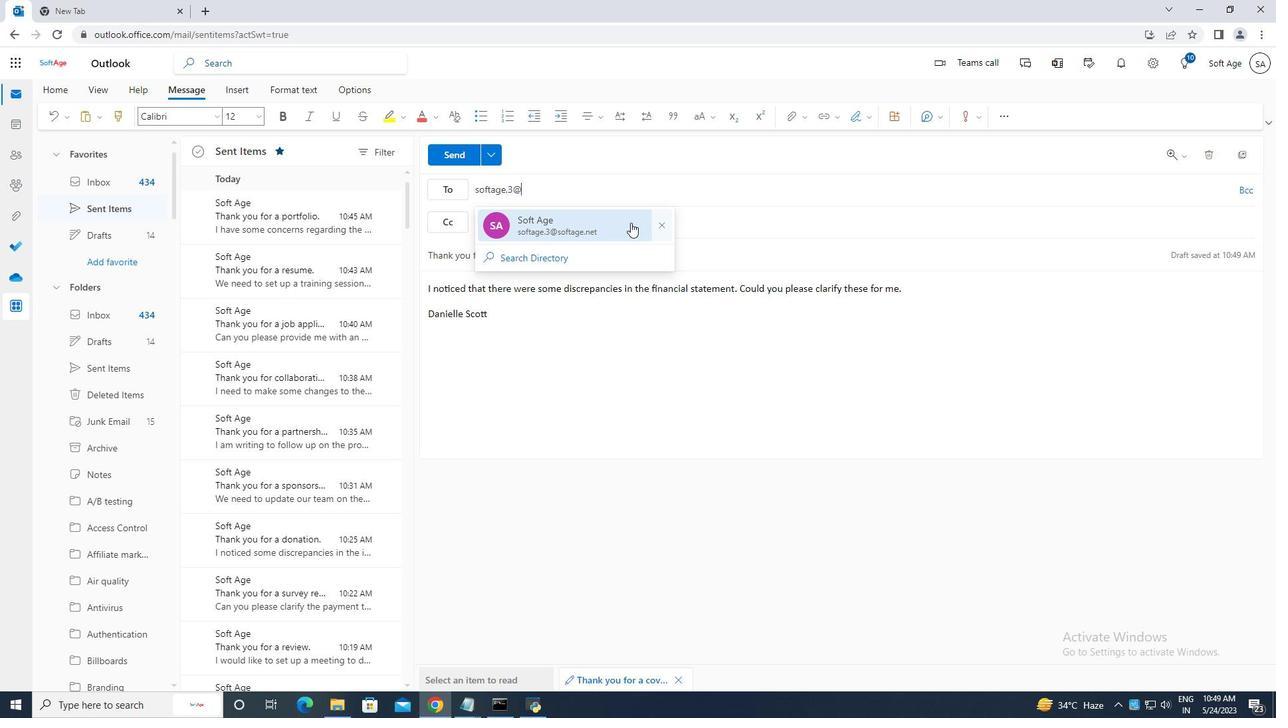 
Action: Key pressed softage.4<Key.shift>@
Screenshot: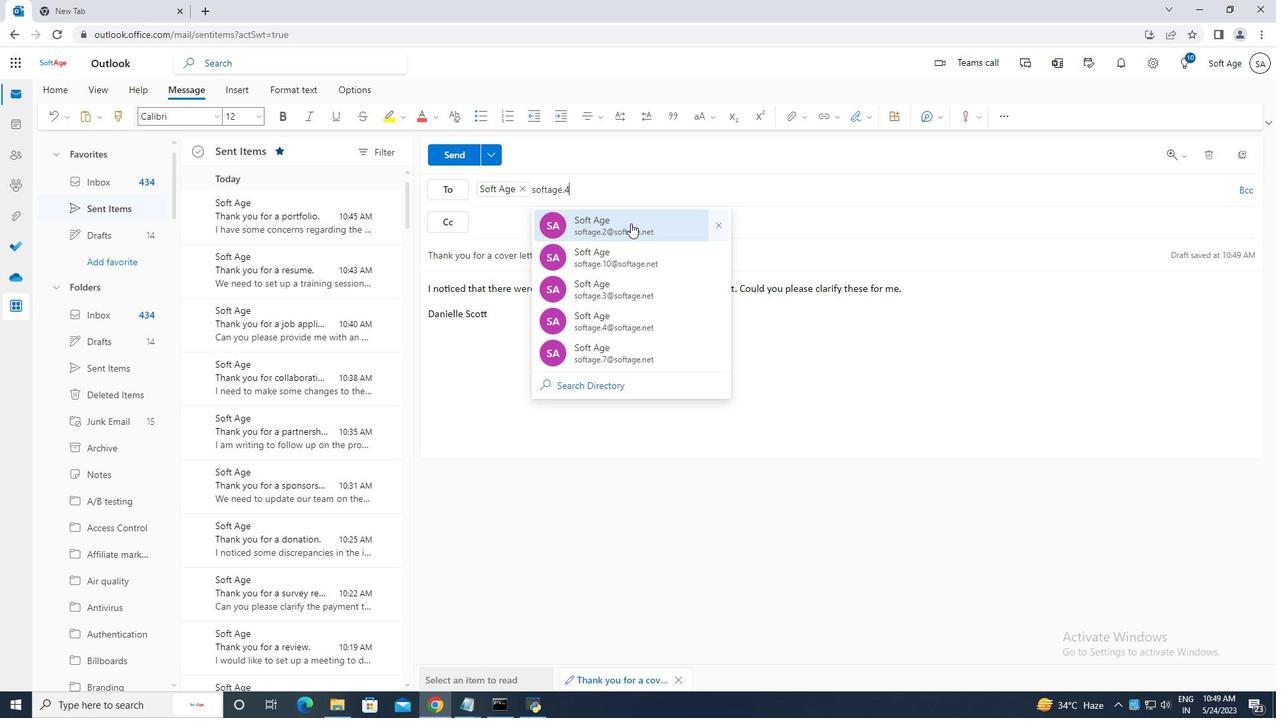 
Action: Mouse moved to (681, 225)
Screenshot: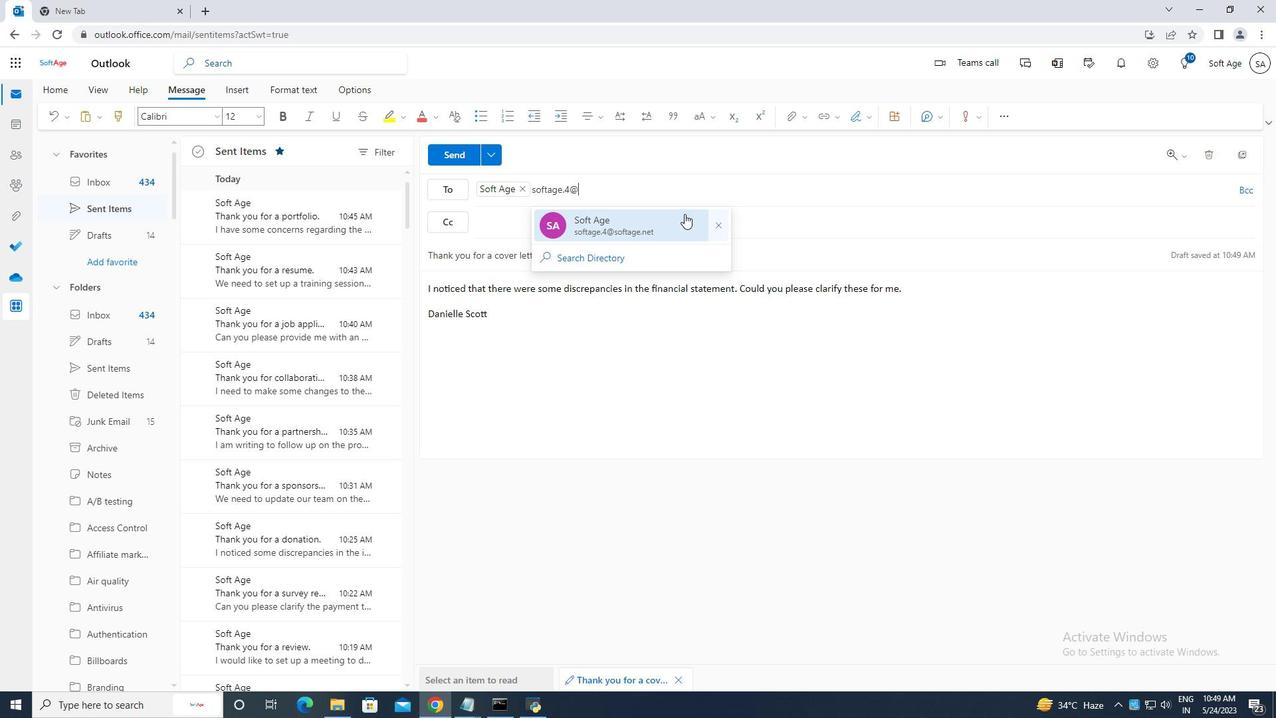 
Action: Mouse pressed left at (681, 225)
Screenshot: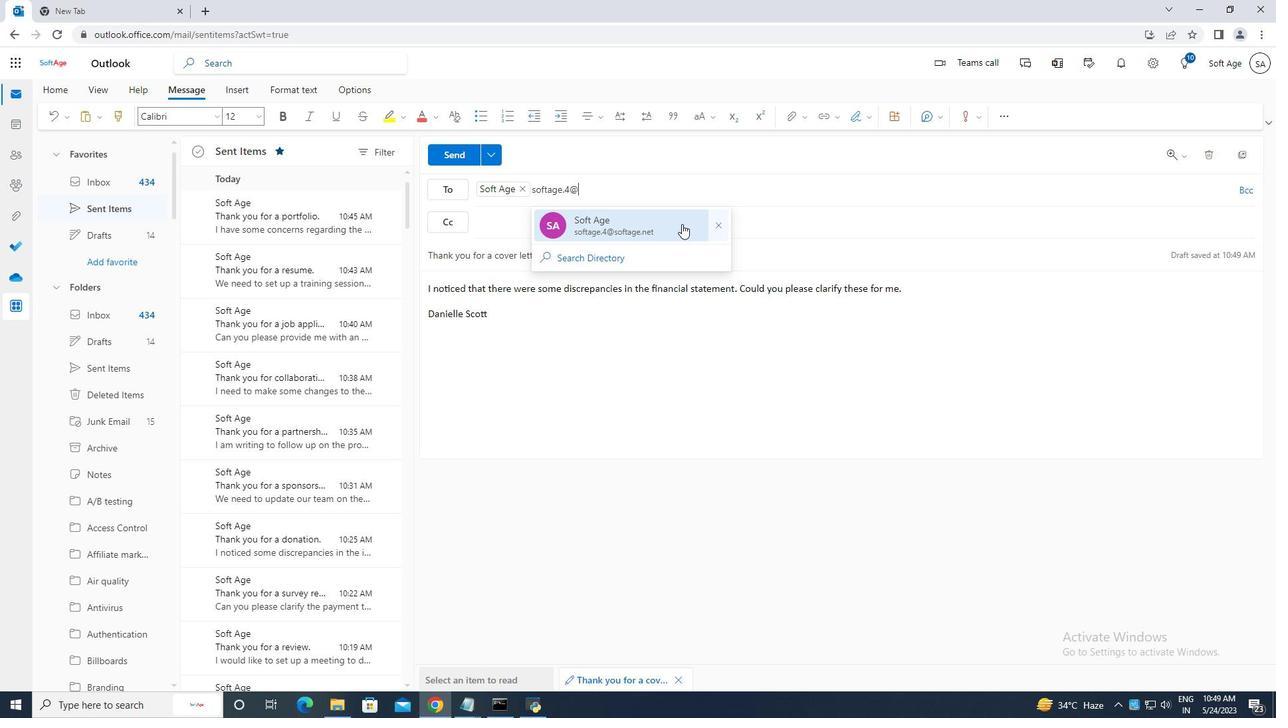 
Action: Mouse moved to (460, 152)
Screenshot: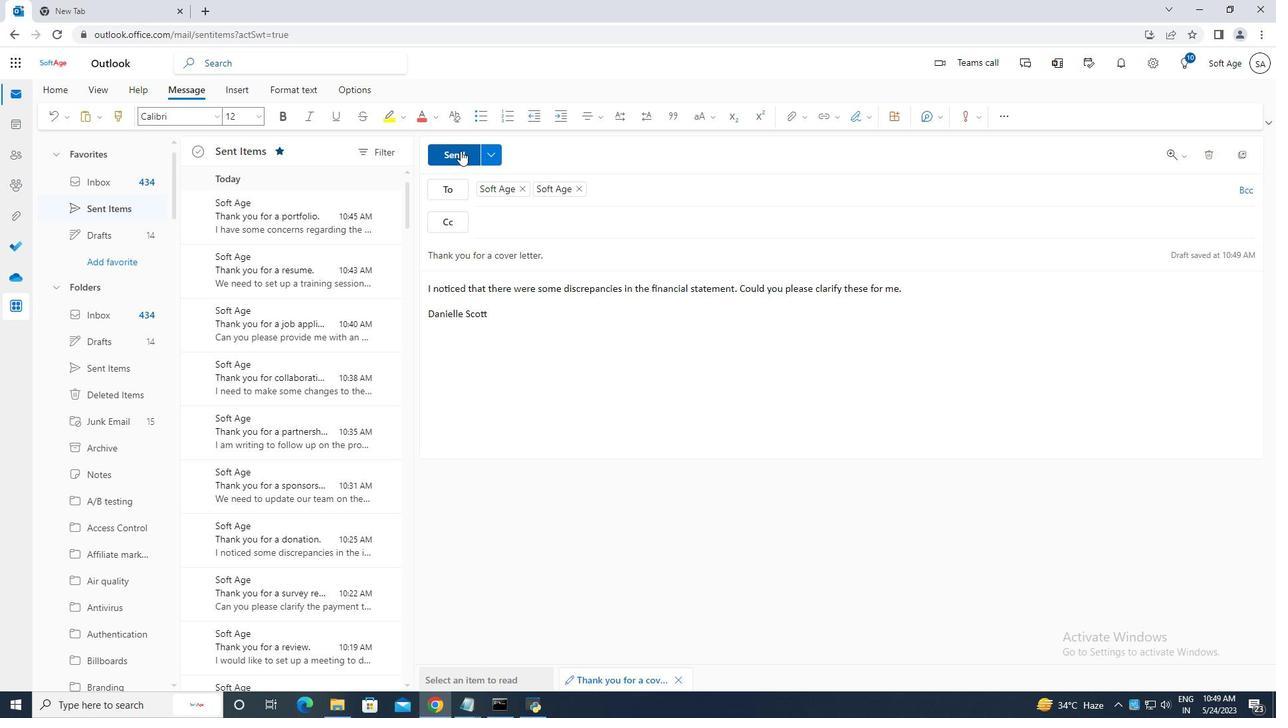 
Action: Mouse pressed left at (460, 152)
Screenshot: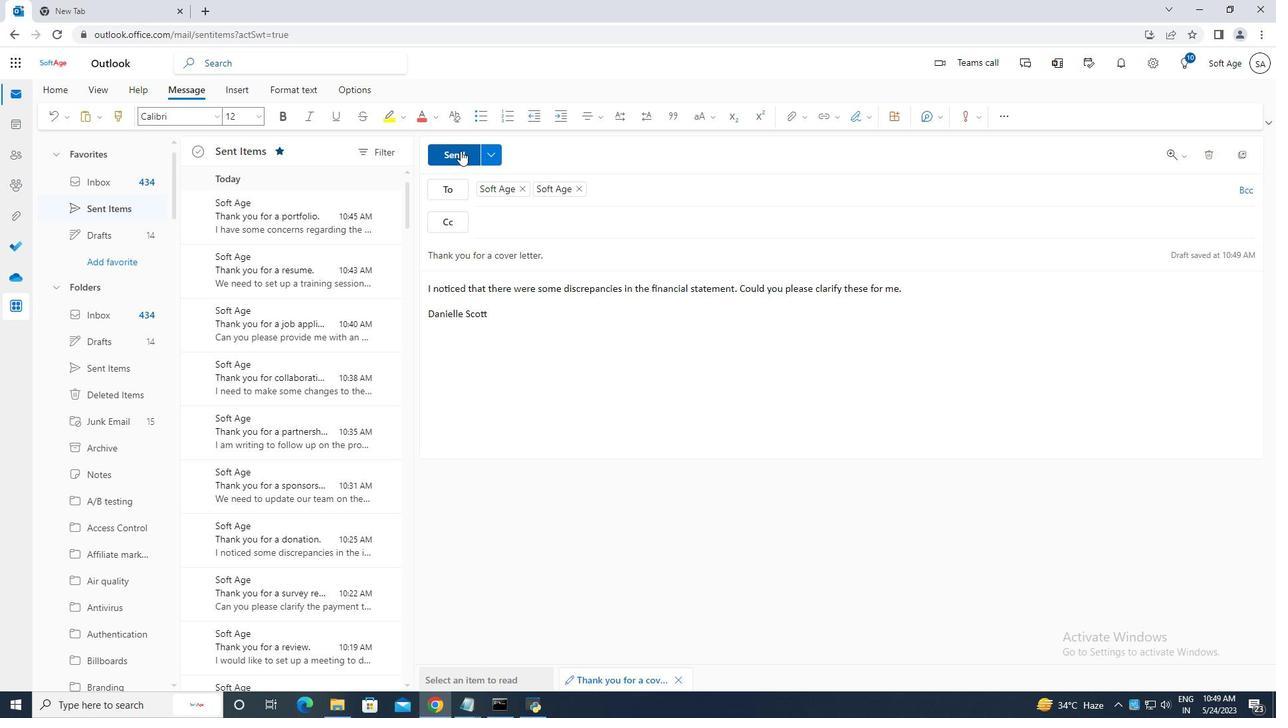 
Action: Mouse moved to (442, 154)
Screenshot: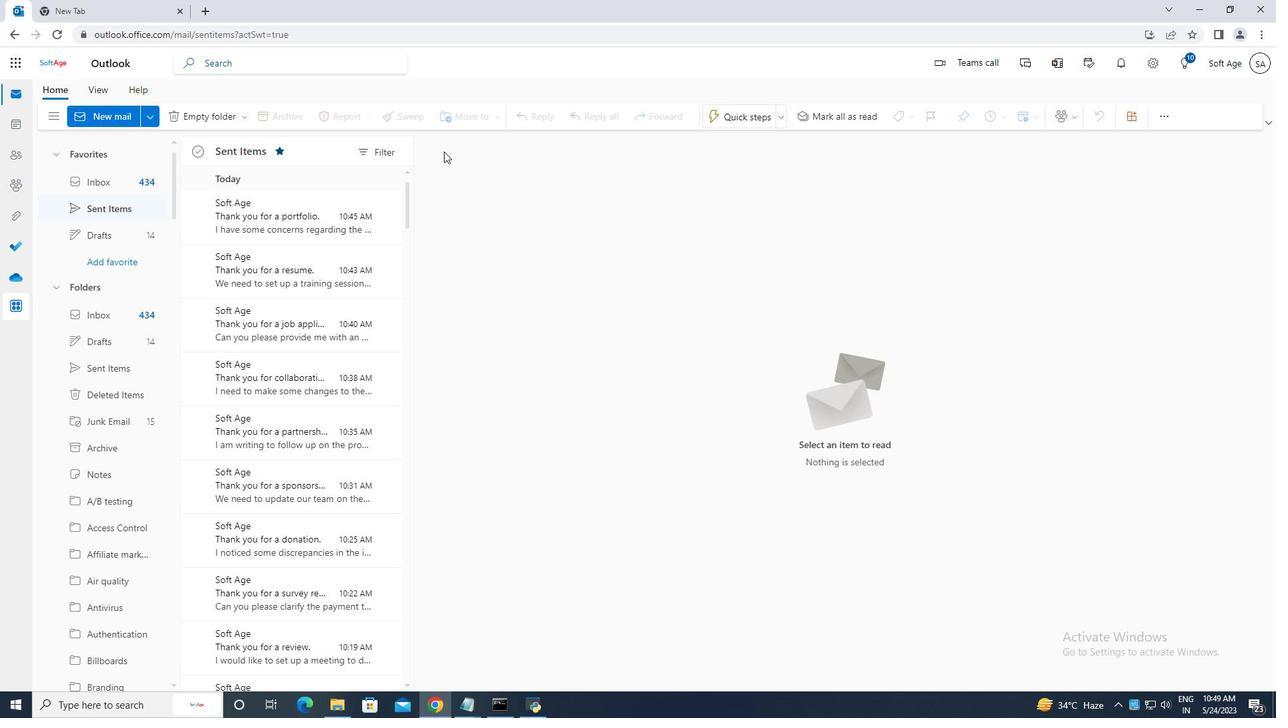 
